 Task: Convert an audio file to an OGG file for use in a video game project.
Action: Mouse moved to (80, 4)
Screenshot: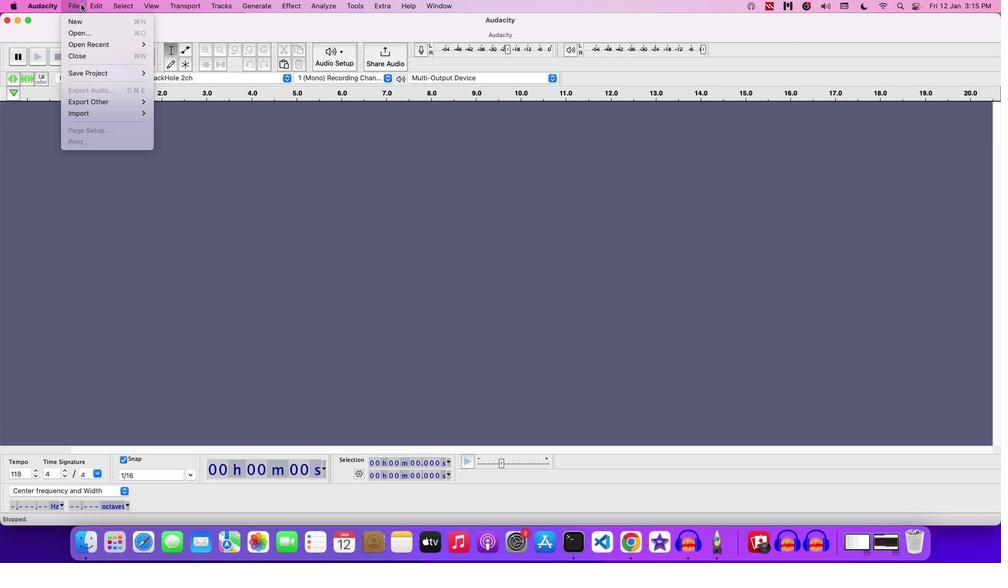 
Action: Mouse pressed left at (80, 4)
Screenshot: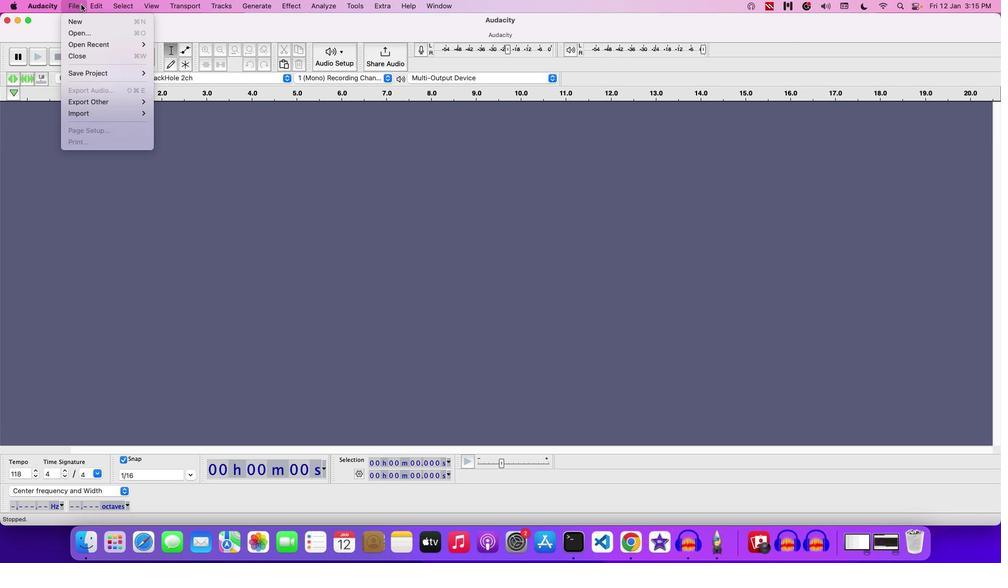
Action: Mouse moved to (85, 32)
Screenshot: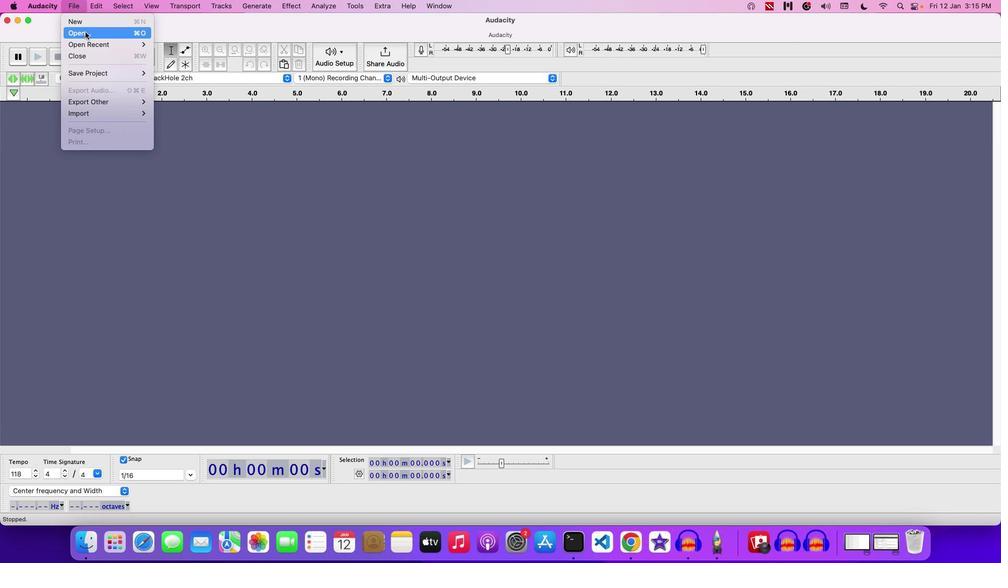 
Action: Mouse pressed left at (85, 32)
Screenshot: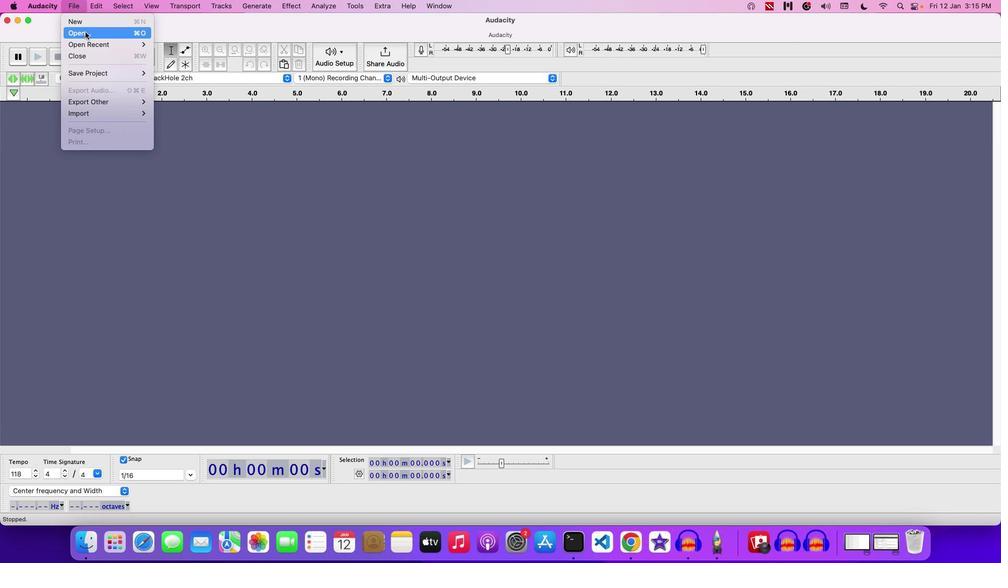 
Action: Mouse moved to (510, 113)
Screenshot: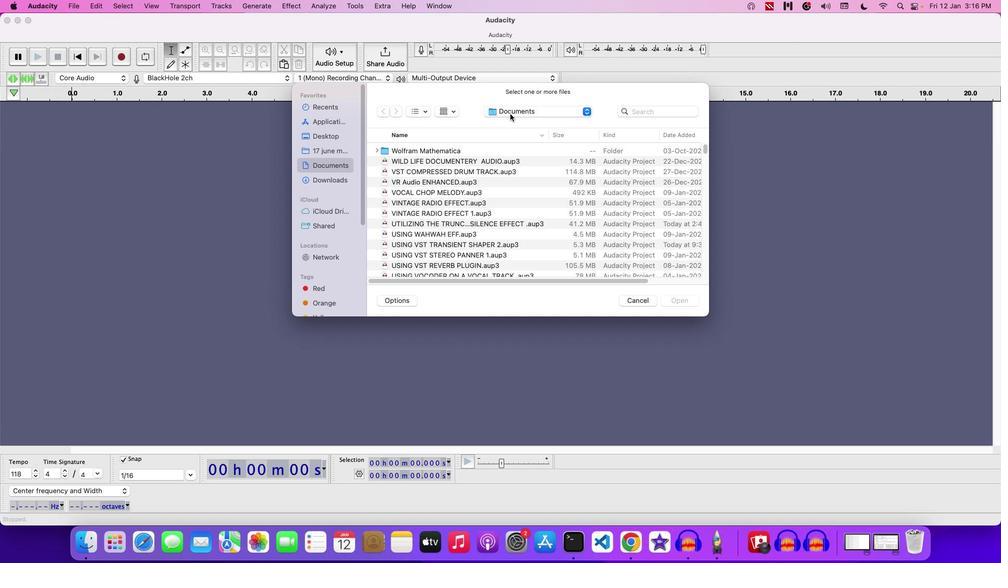 
Action: Mouse pressed left at (510, 113)
Screenshot: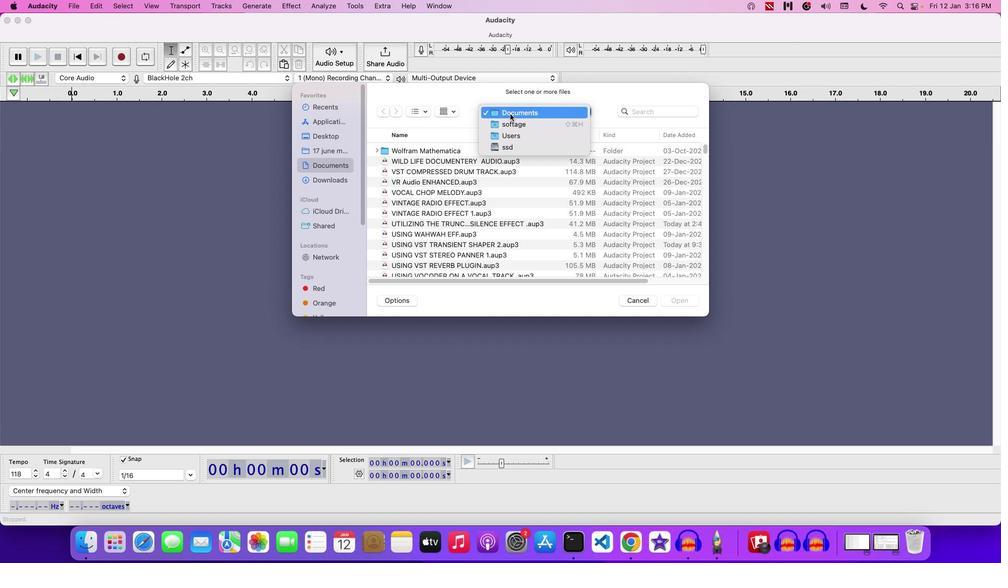
Action: Mouse moved to (516, 185)
Screenshot: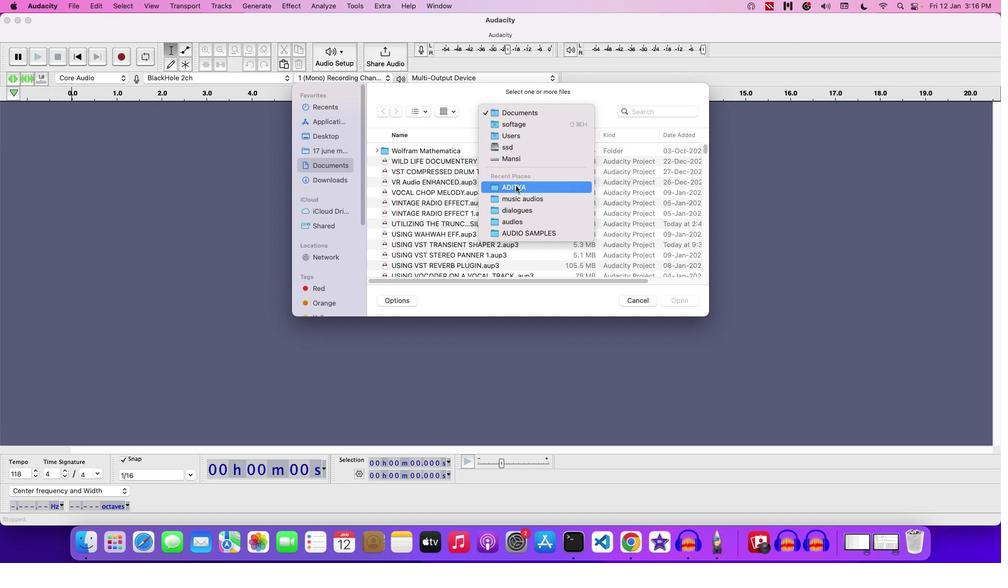 
Action: Mouse pressed left at (516, 185)
Screenshot: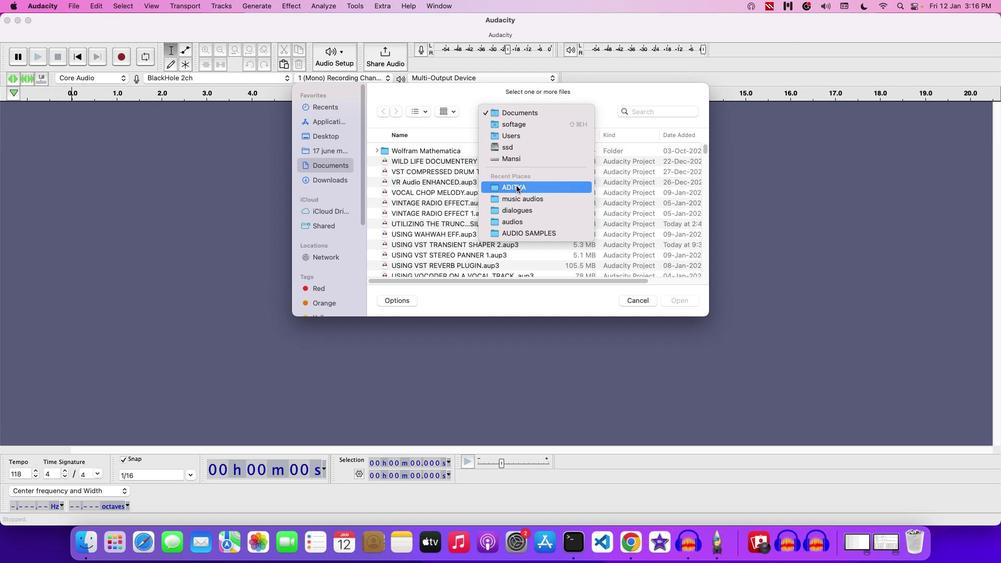 
Action: Mouse moved to (437, 247)
Screenshot: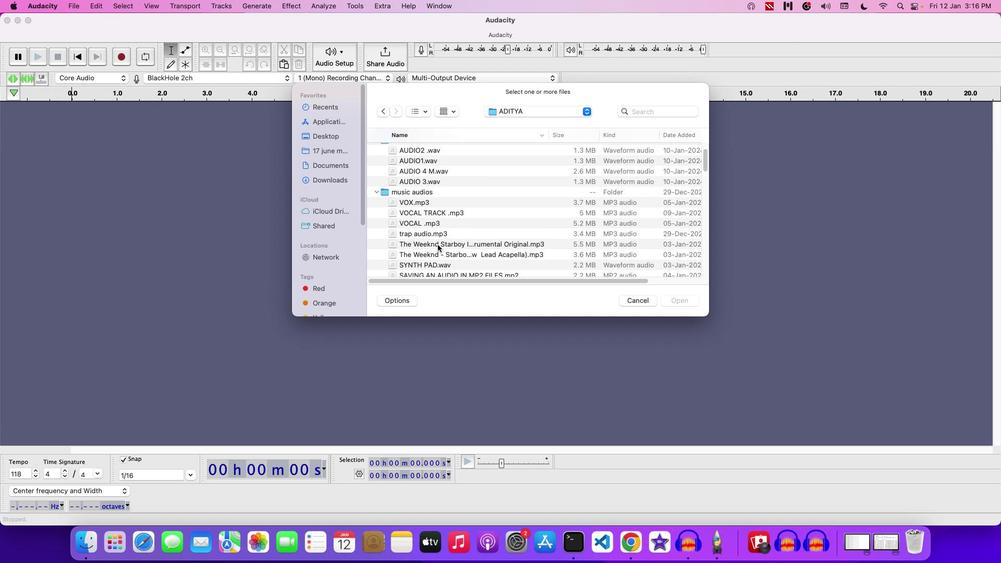 
Action: Mouse scrolled (437, 247) with delta (0, 0)
Screenshot: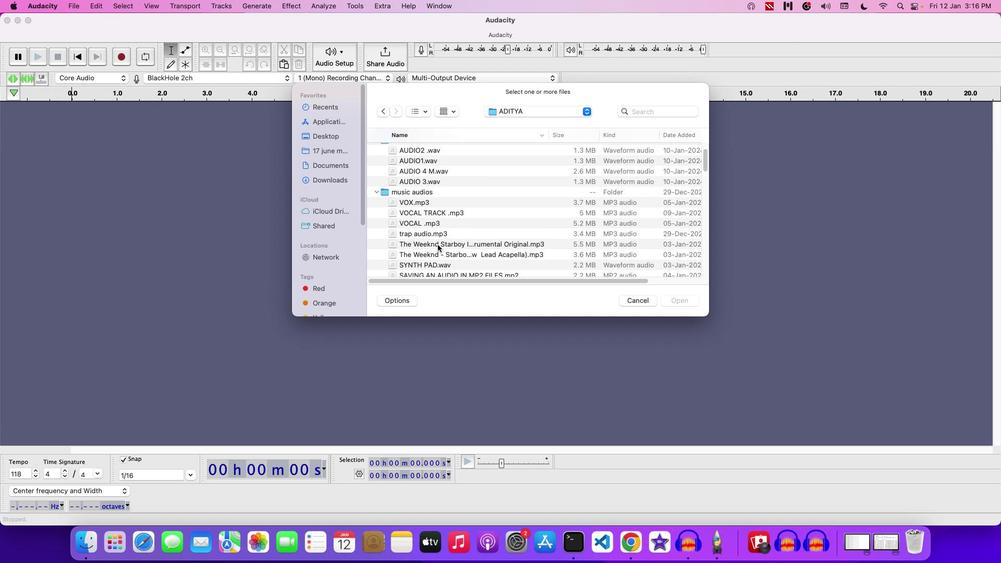 
Action: Mouse moved to (437, 247)
Screenshot: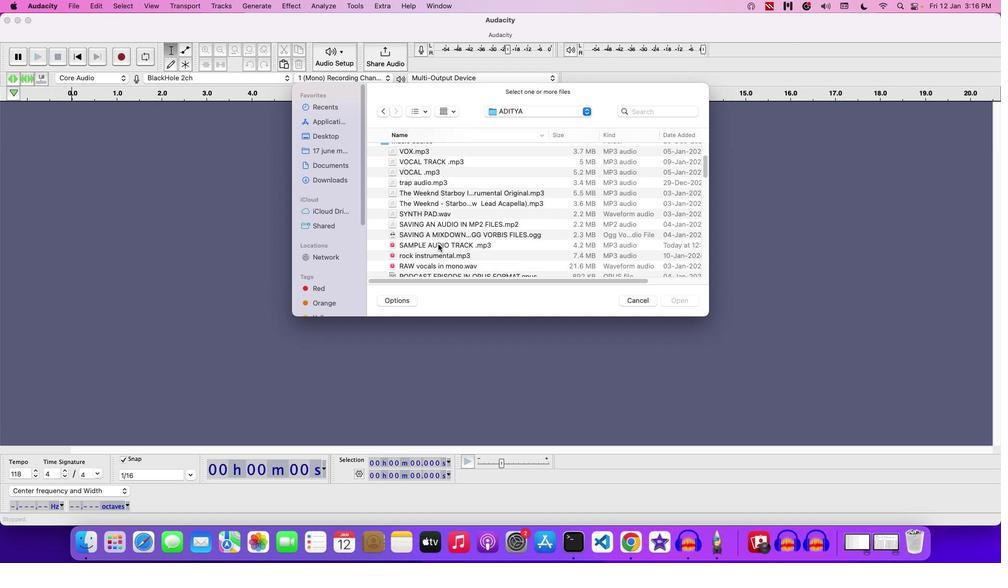 
Action: Mouse scrolled (437, 247) with delta (0, 0)
Screenshot: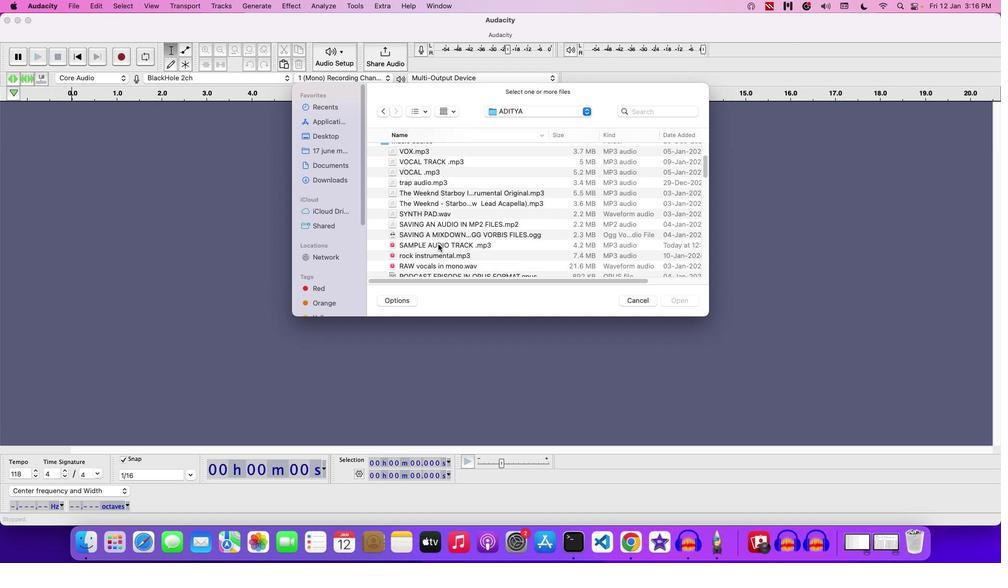 
Action: Mouse moved to (437, 246)
Screenshot: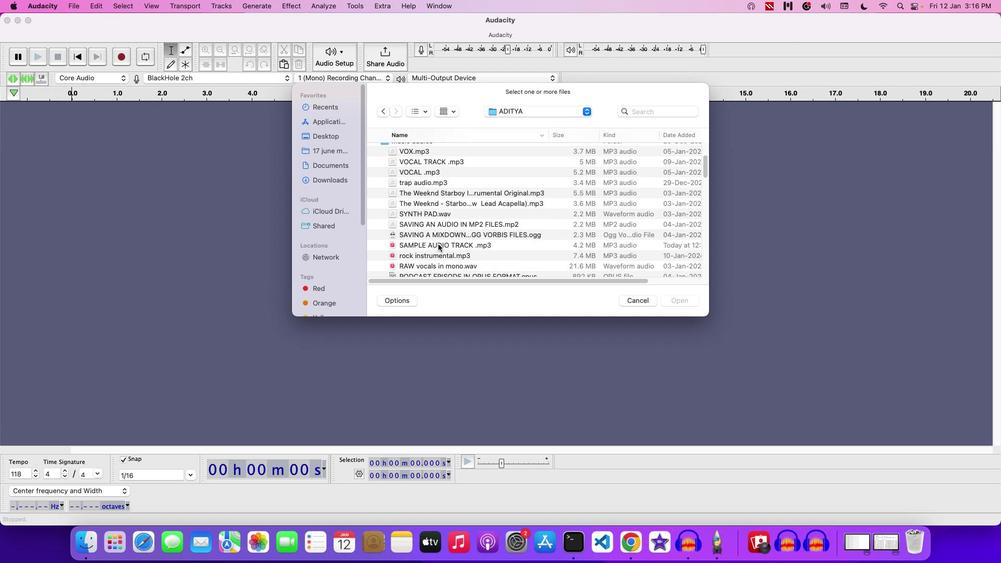 
Action: Mouse scrolled (437, 246) with delta (0, -1)
Screenshot: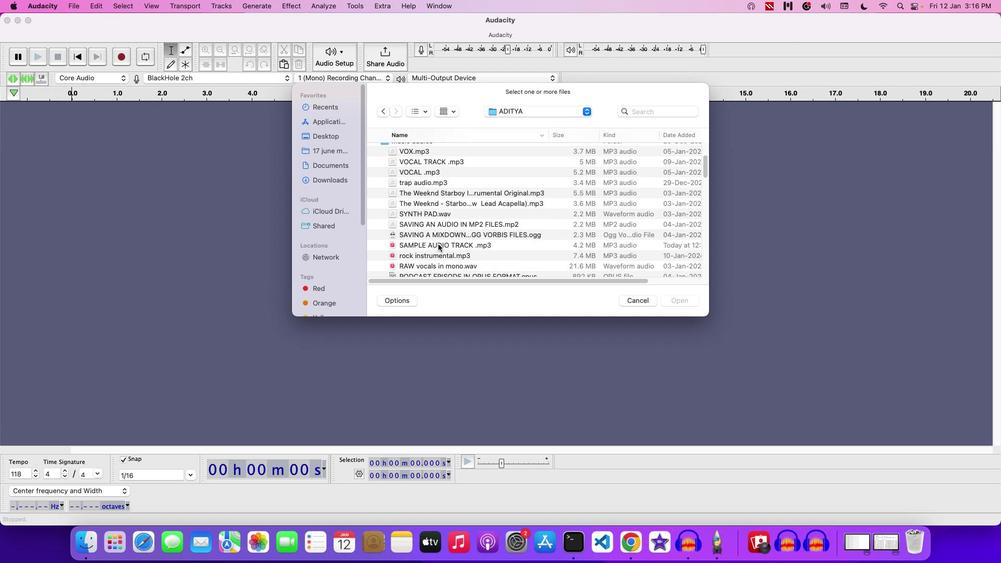 
Action: Mouse moved to (437, 245)
Screenshot: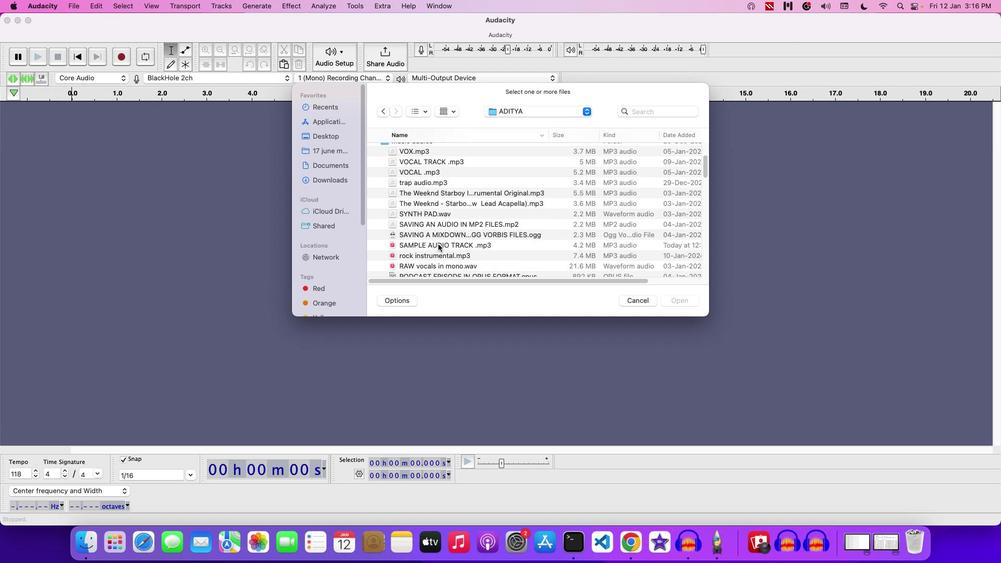 
Action: Mouse scrolled (437, 245) with delta (0, -2)
Screenshot: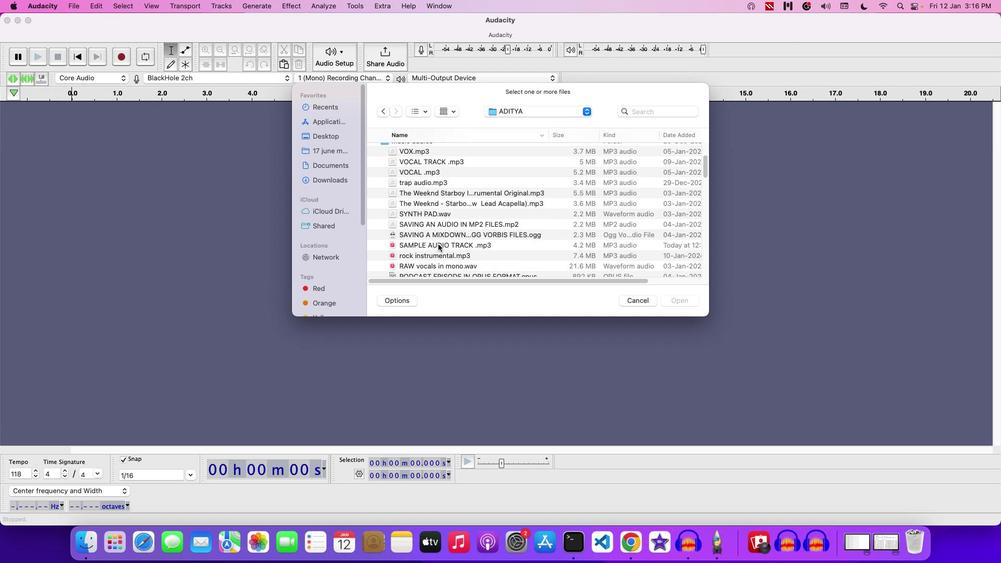 
Action: Mouse moved to (438, 245)
Screenshot: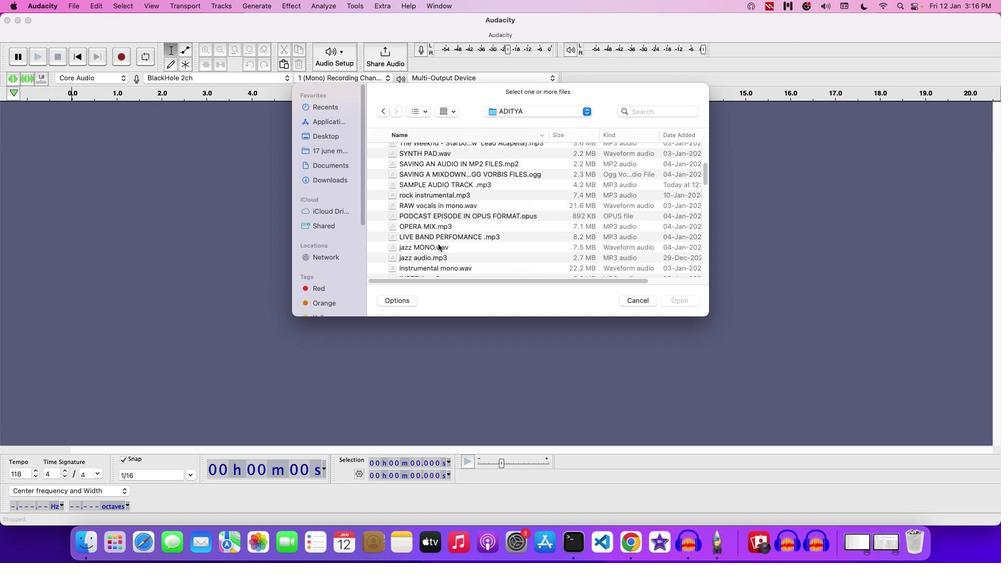 
Action: Mouse scrolled (438, 245) with delta (0, -2)
Screenshot: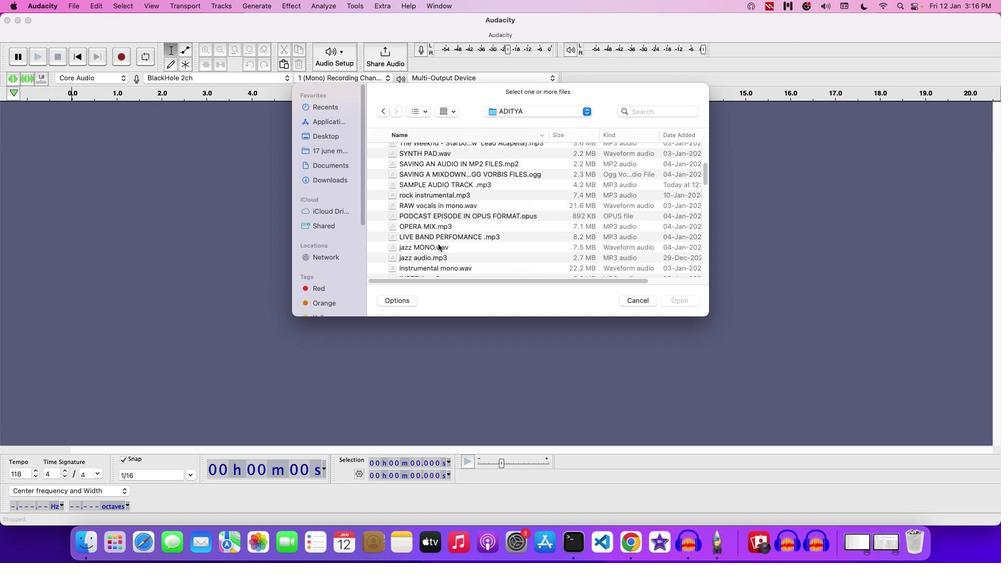 
Action: Mouse moved to (438, 244)
Screenshot: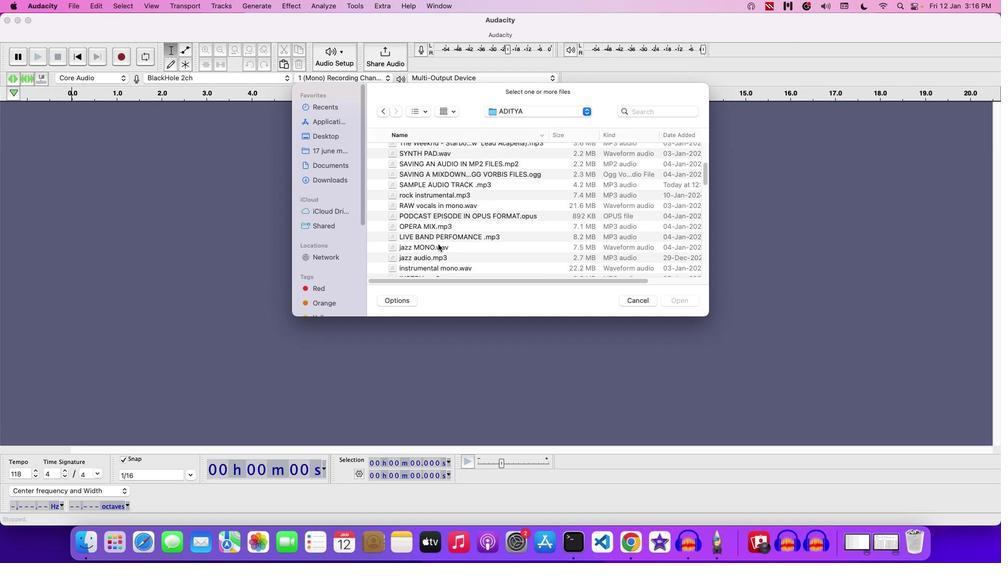 
Action: Mouse scrolled (438, 244) with delta (0, 0)
Screenshot: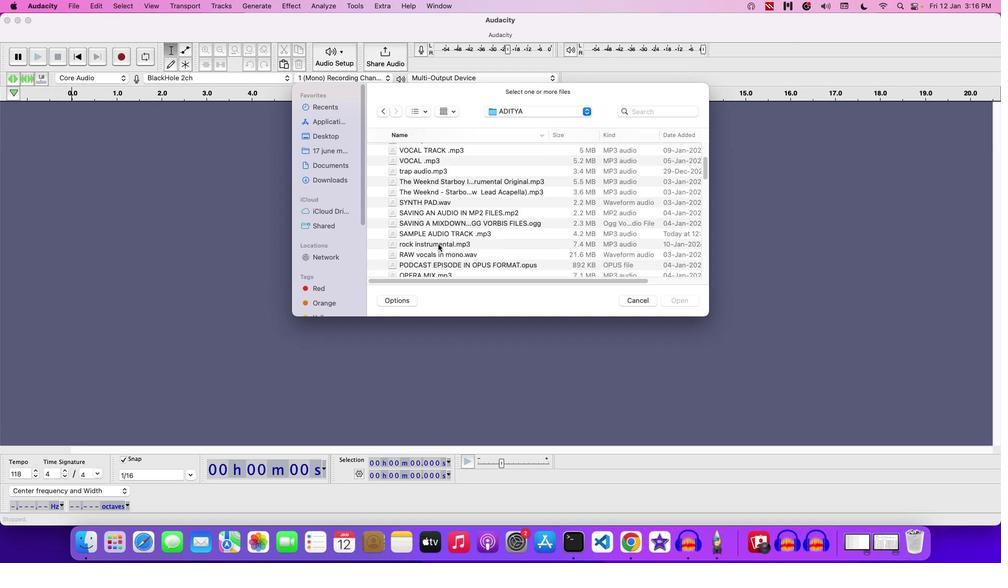 
Action: Mouse scrolled (438, 244) with delta (0, 0)
Screenshot: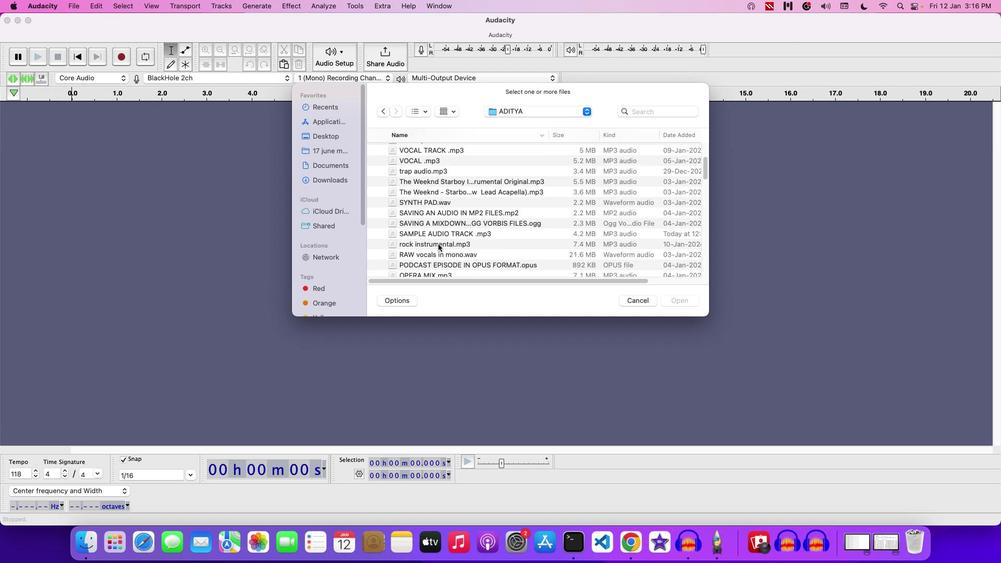 
Action: Mouse scrolled (438, 244) with delta (0, 1)
Screenshot: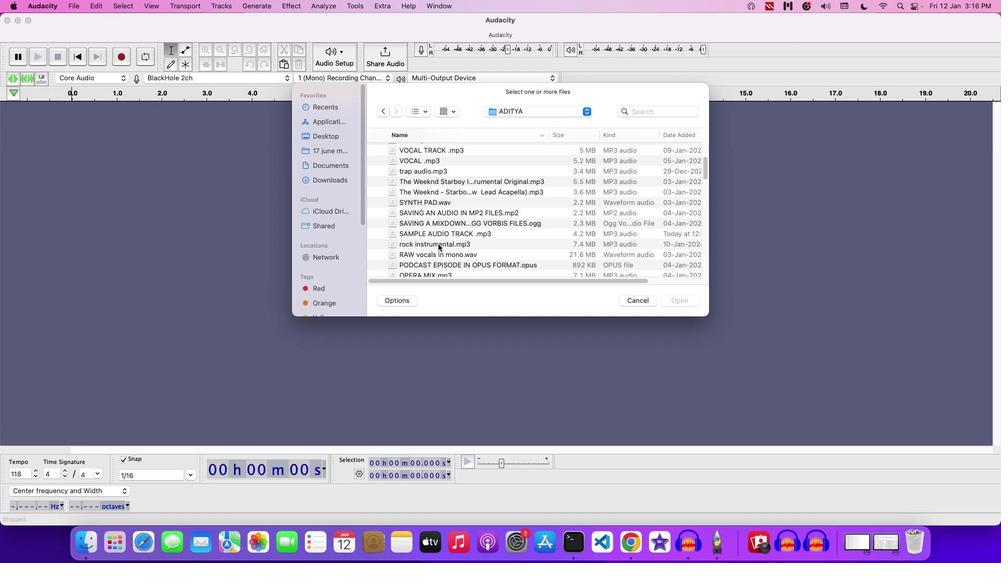 
Action: Mouse moved to (441, 241)
Screenshot: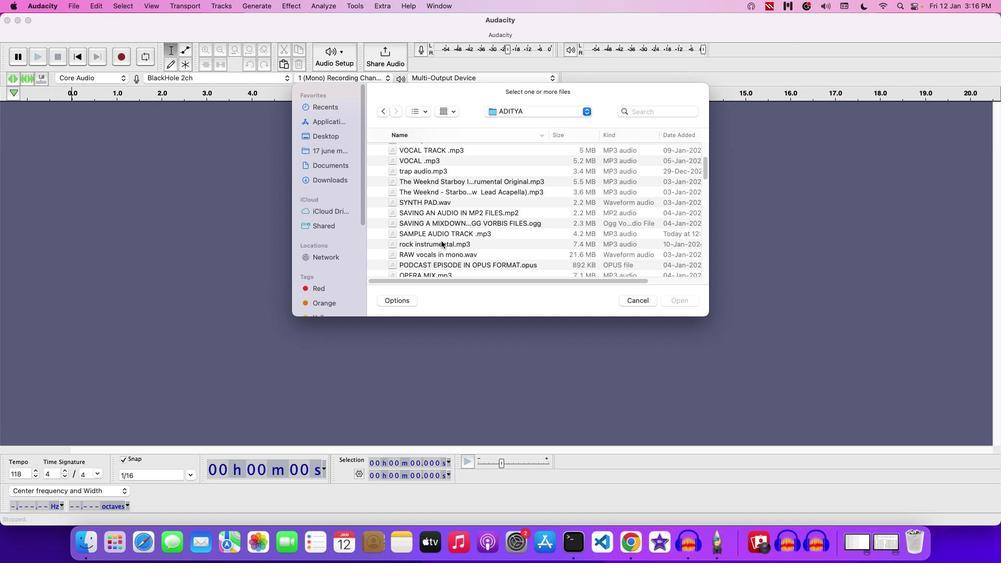 
Action: Mouse scrolled (441, 241) with delta (0, 0)
Screenshot: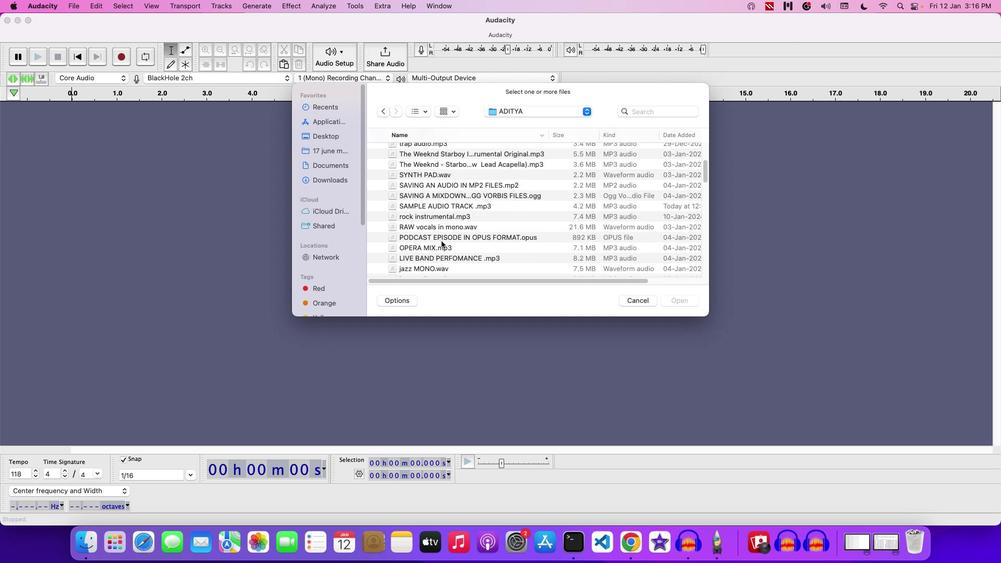 
Action: Mouse scrolled (441, 241) with delta (0, -1)
Screenshot: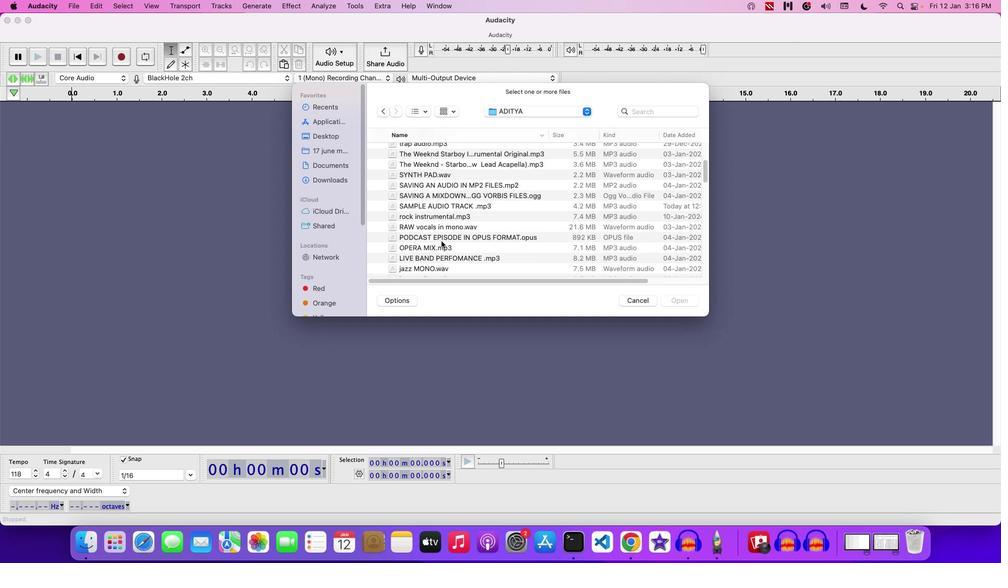 
Action: Mouse moved to (423, 199)
Screenshot: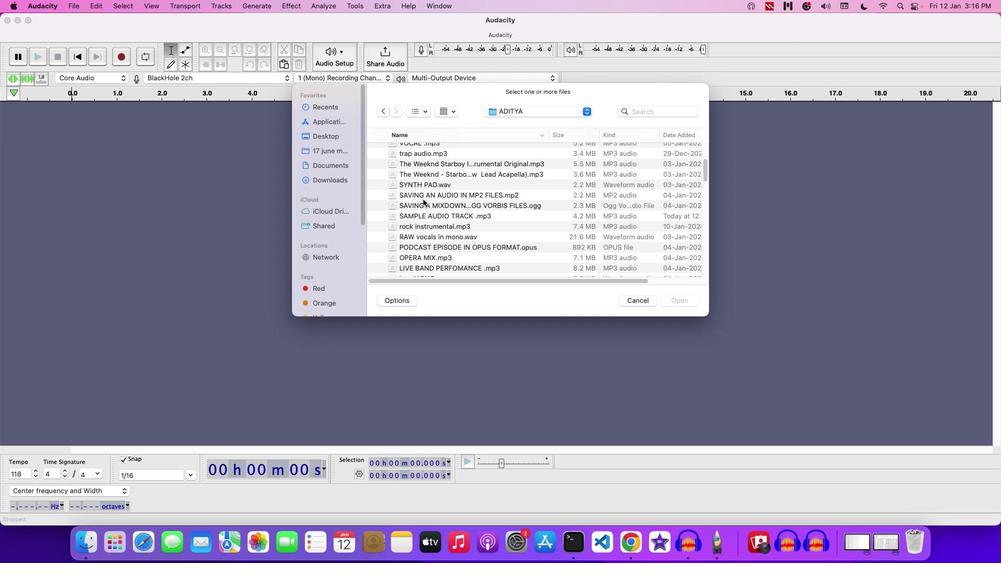 
Action: Mouse scrolled (423, 199) with delta (0, 0)
Screenshot: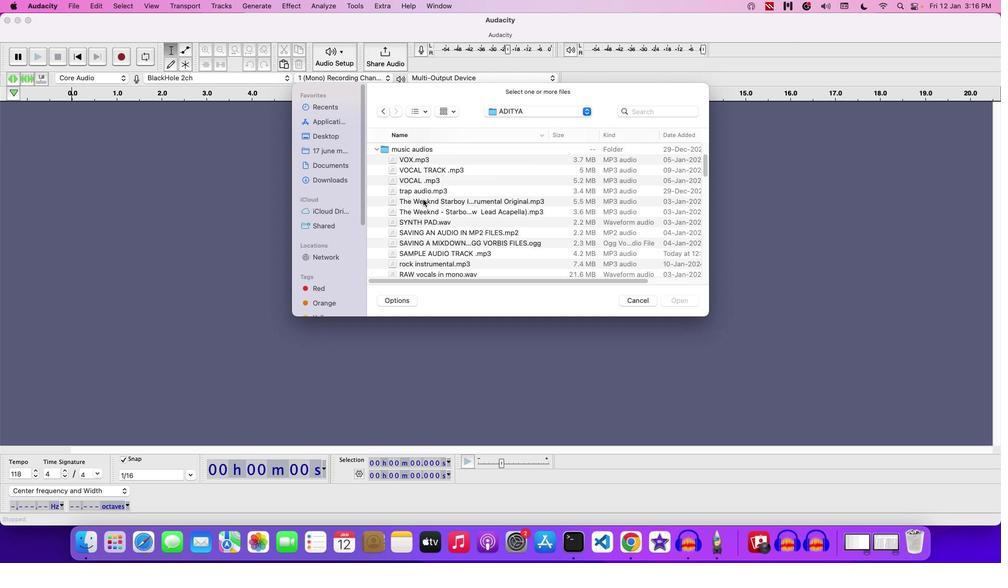 
Action: Mouse scrolled (423, 199) with delta (0, 0)
Screenshot: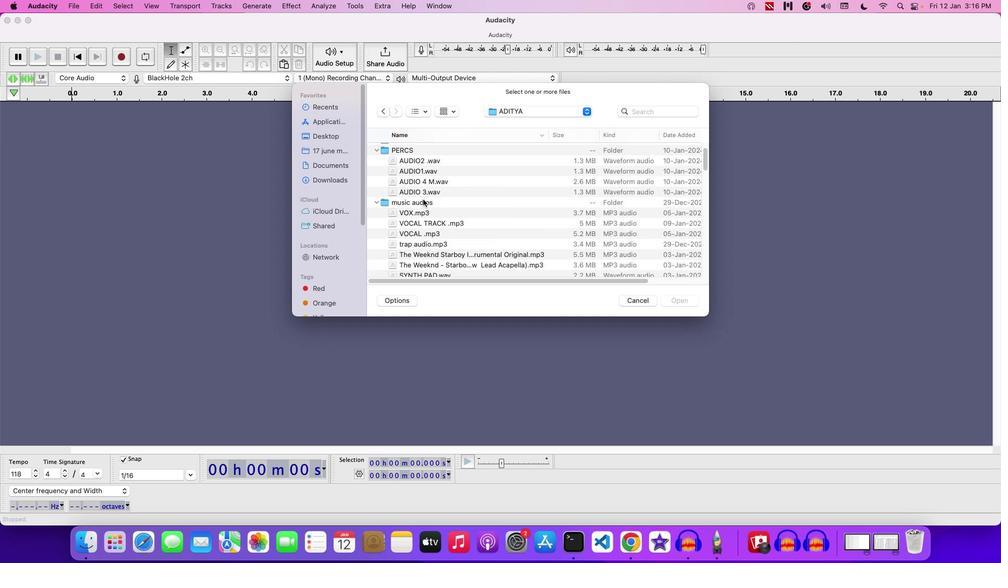 
Action: Mouse scrolled (423, 199) with delta (0, 1)
Screenshot: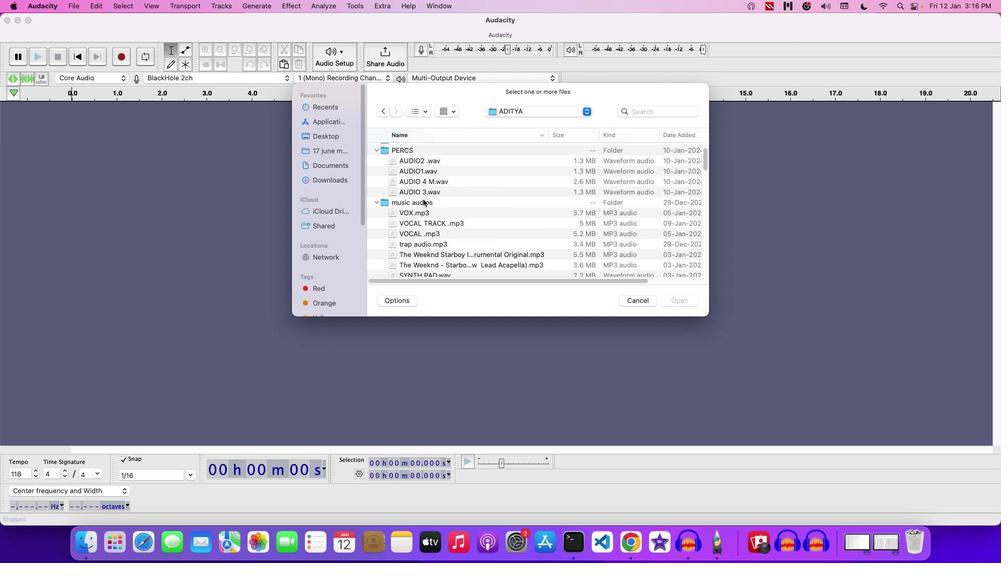
Action: Mouse scrolled (423, 199) with delta (0, 2)
Screenshot: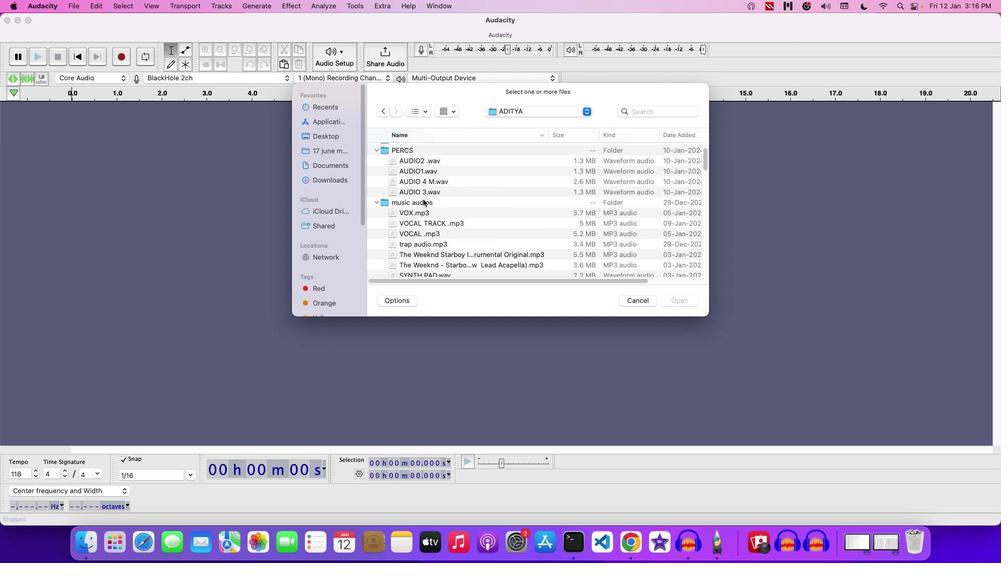 
Action: Mouse moved to (423, 228)
Screenshot: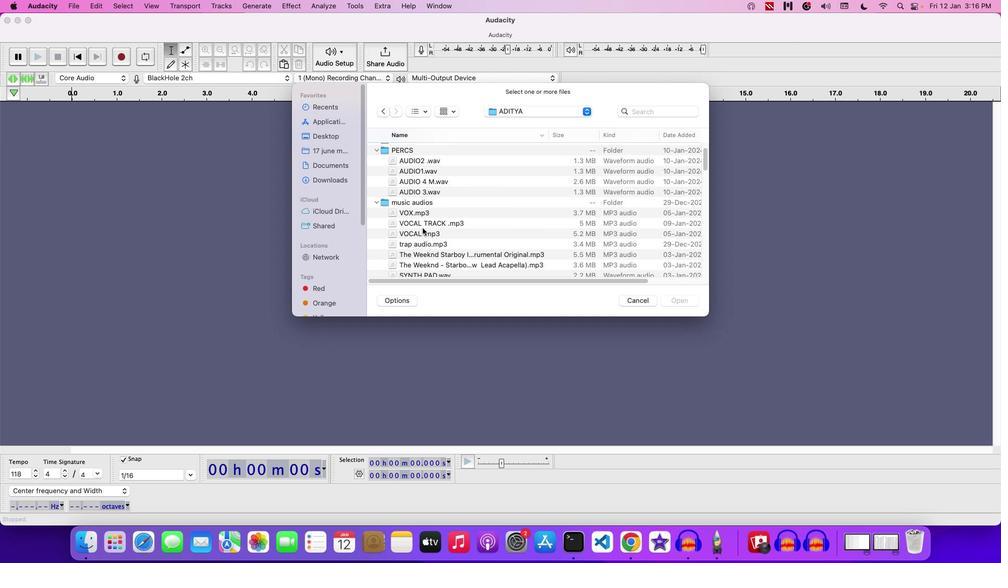 
Action: Mouse pressed left at (423, 228)
Screenshot: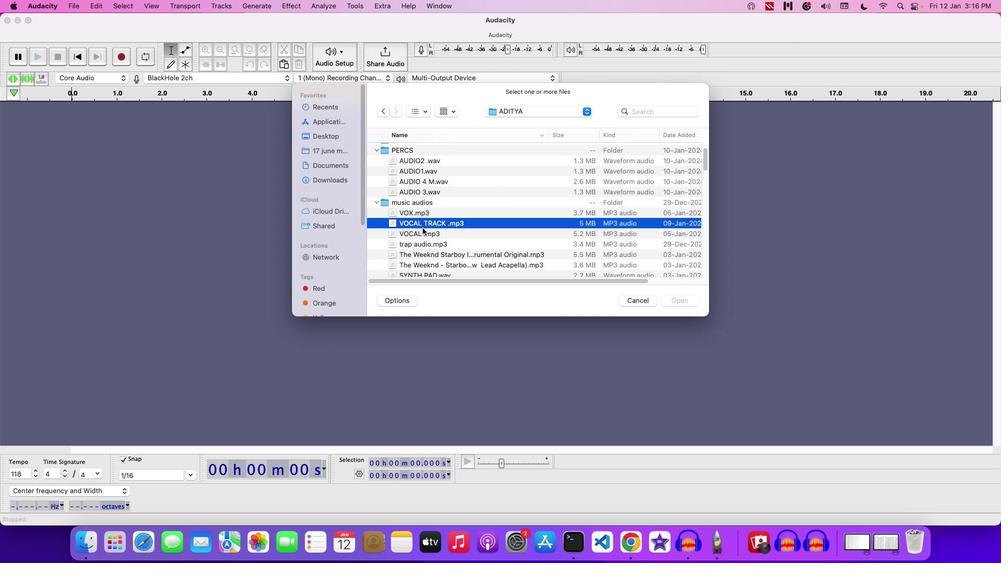 
Action: Mouse moved to (429, 224)
Screenshot: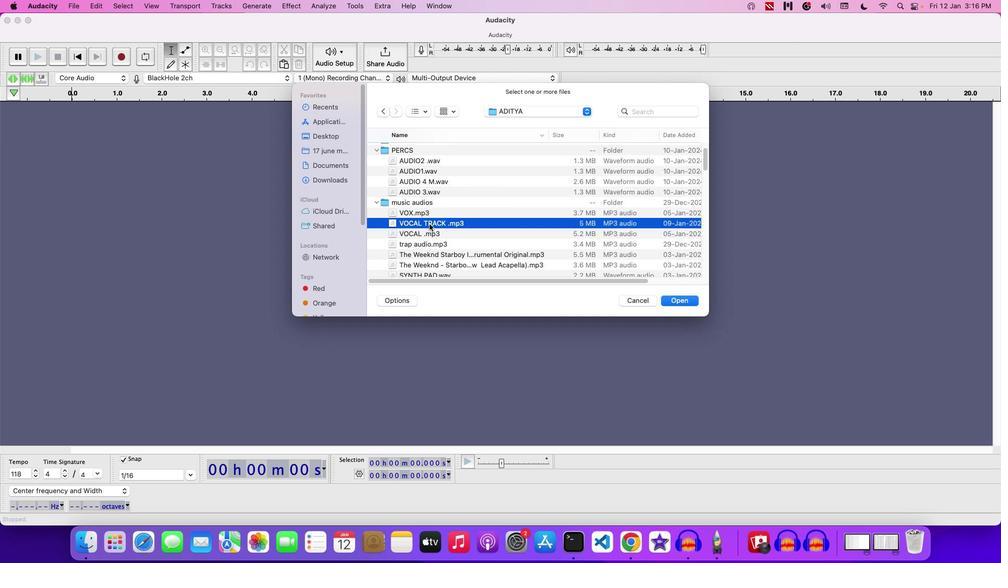 
Action: Mouse pressed left at (429, 224)
Screenshot: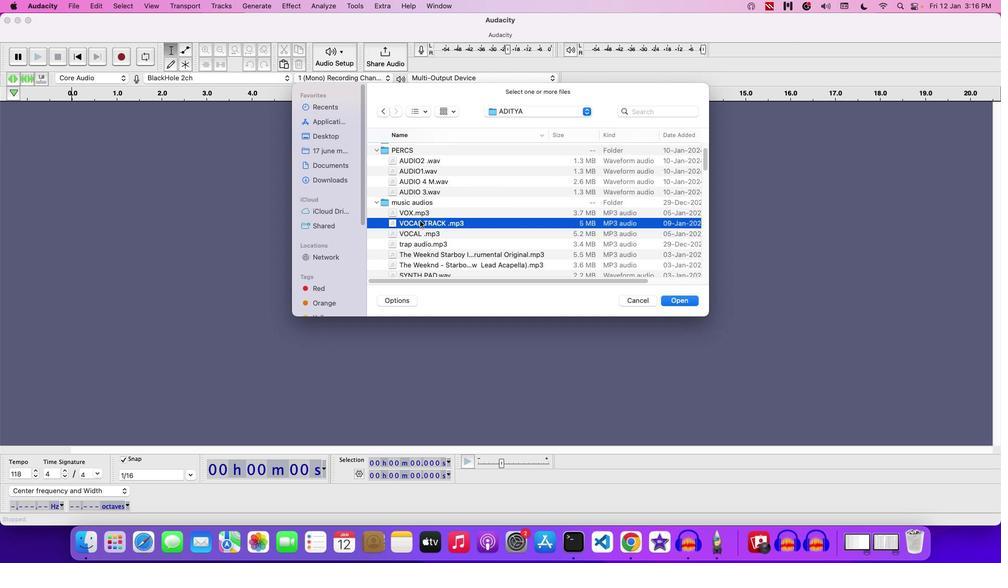 
Action: Mouse moved to (646, 301)
Screenshot: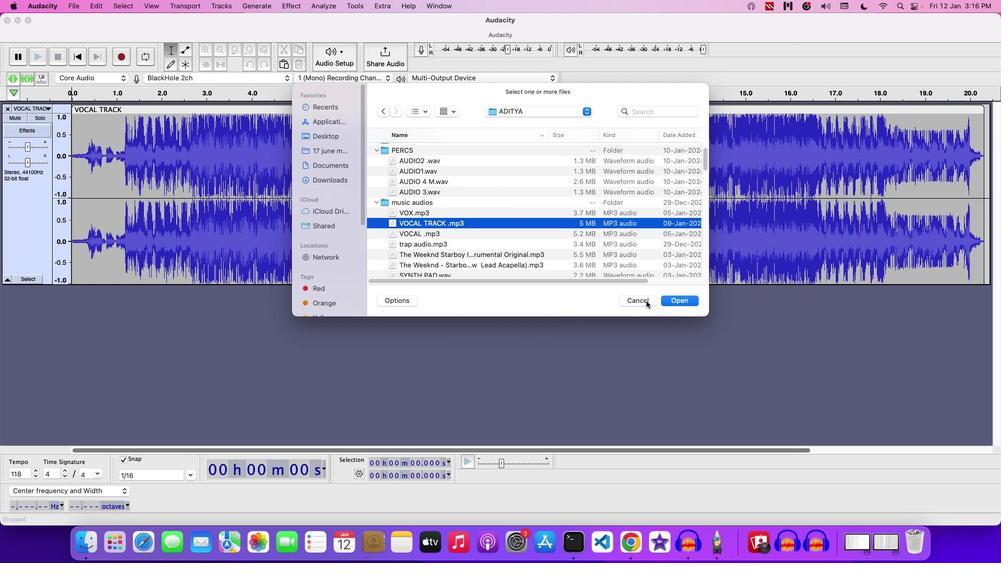 
Action: Mouse pressed left at (646, 301)
Screenshot: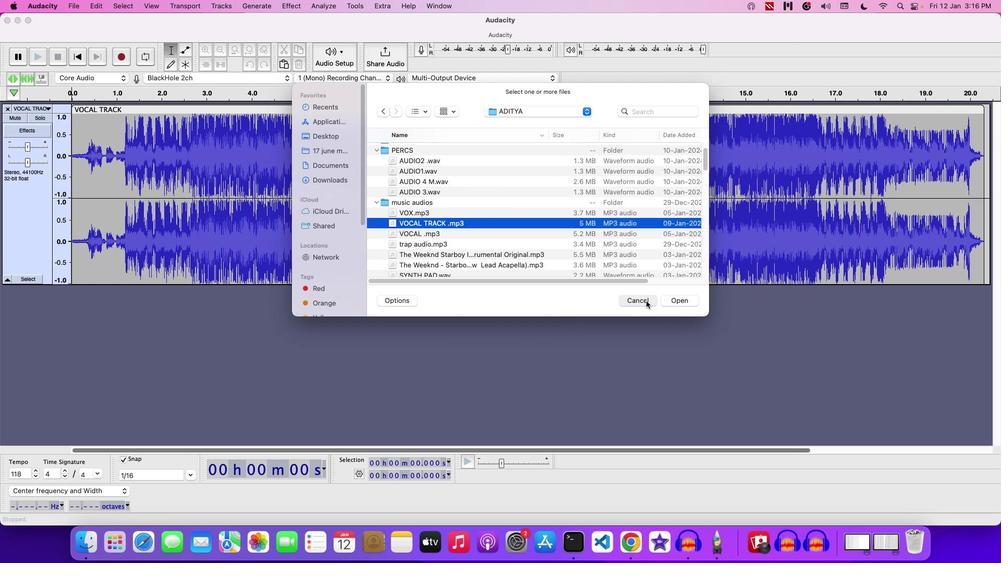 
Action: Mouse moved to (72, 112)
Screenshot: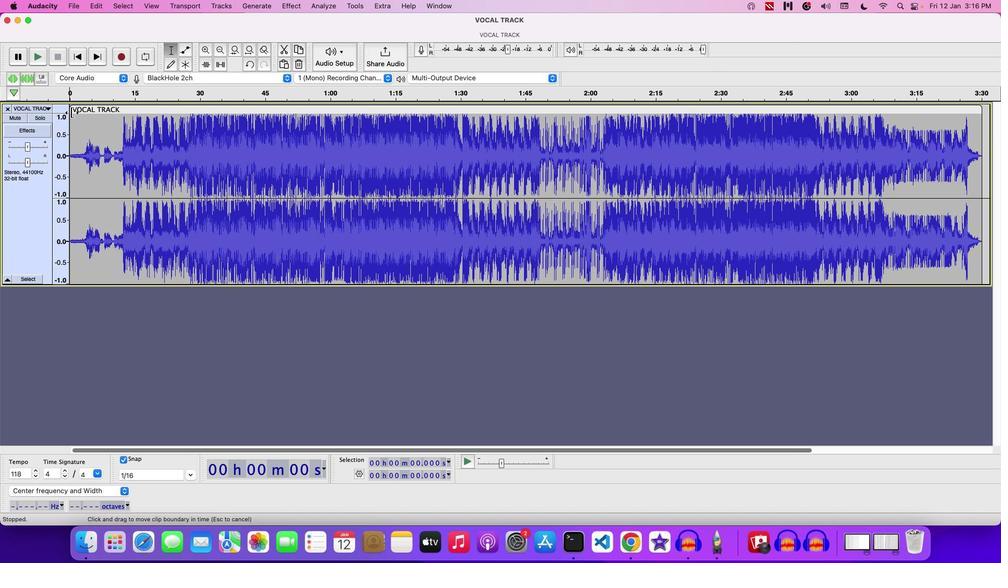 
Action: Mouse pressed left at (72, 112)
Screenshot: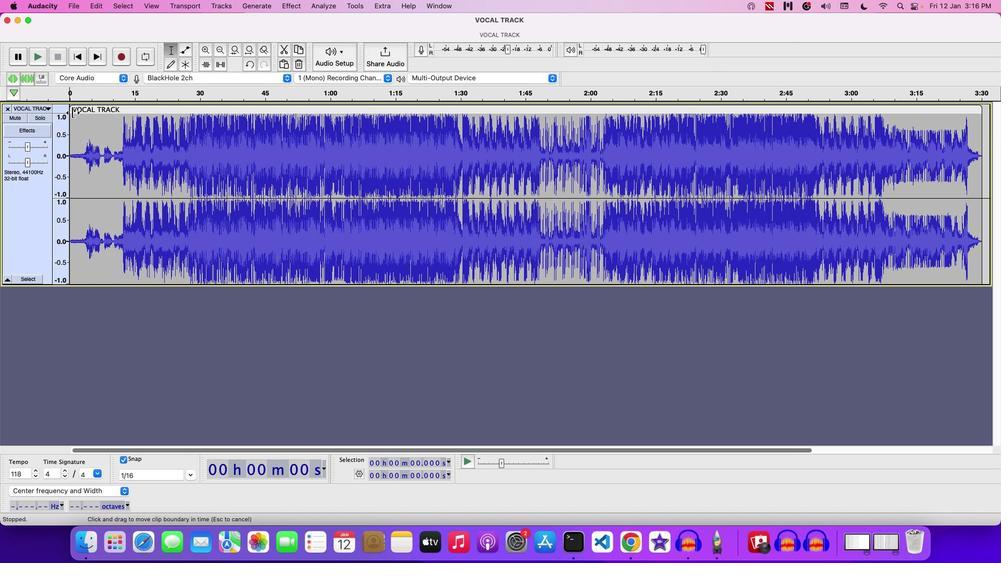 
Action: Mouse moved to (141, 113)
Screenshot: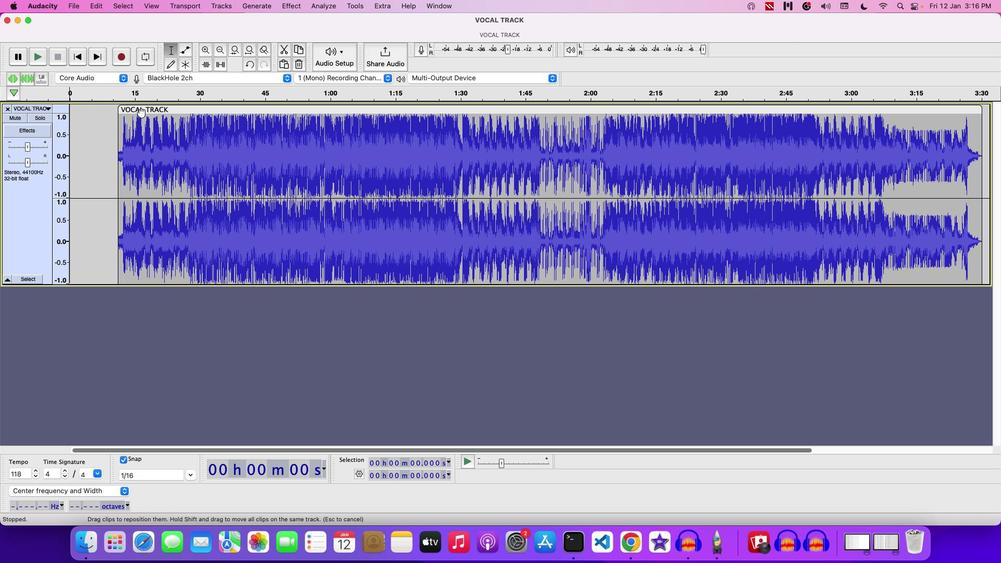 
Action: Mouse pressed left at (141, 113)
Screenshot: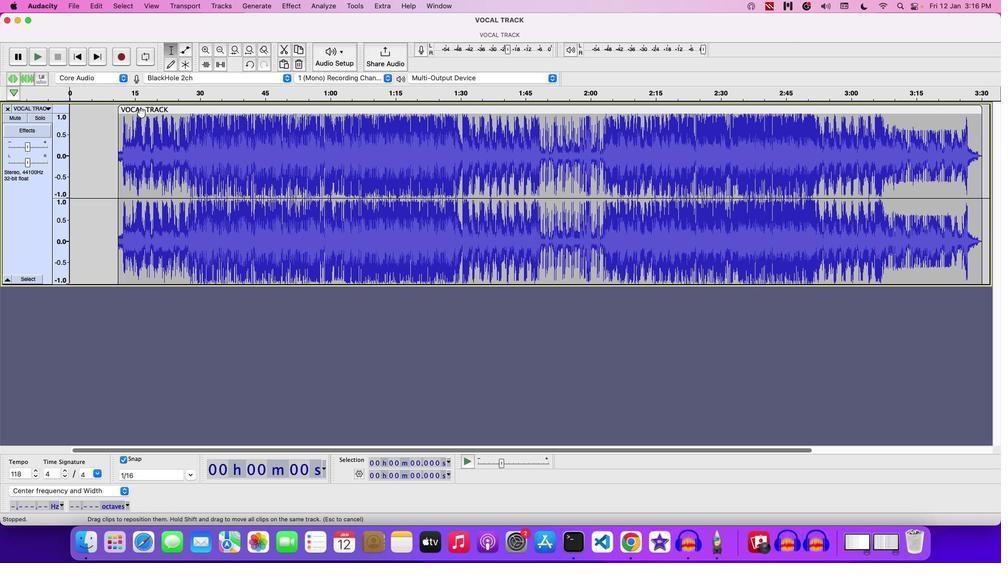 
Action: Mouse moved to (92, 108)
Screenshot: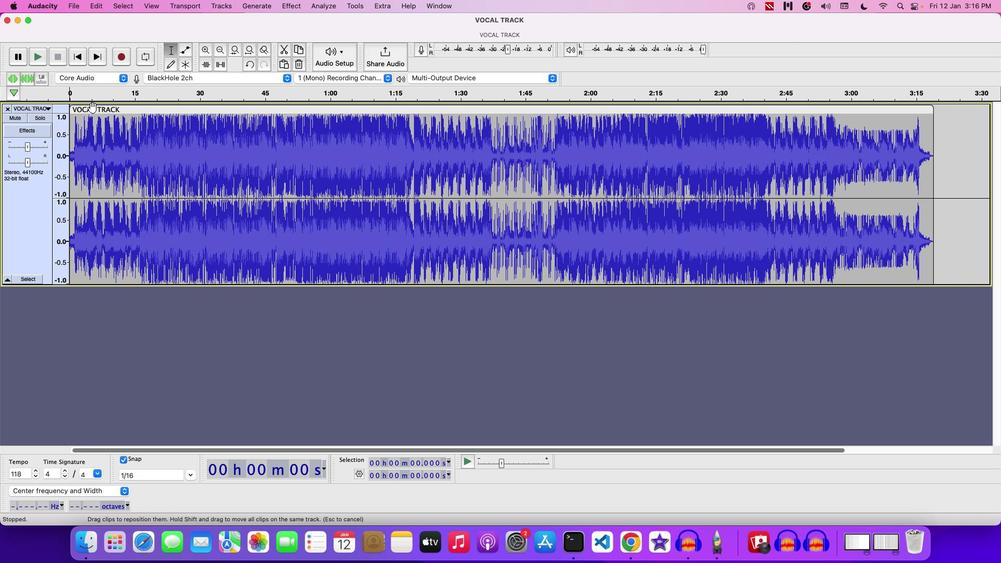 
Action: Key pressed Key.space
Screenshot: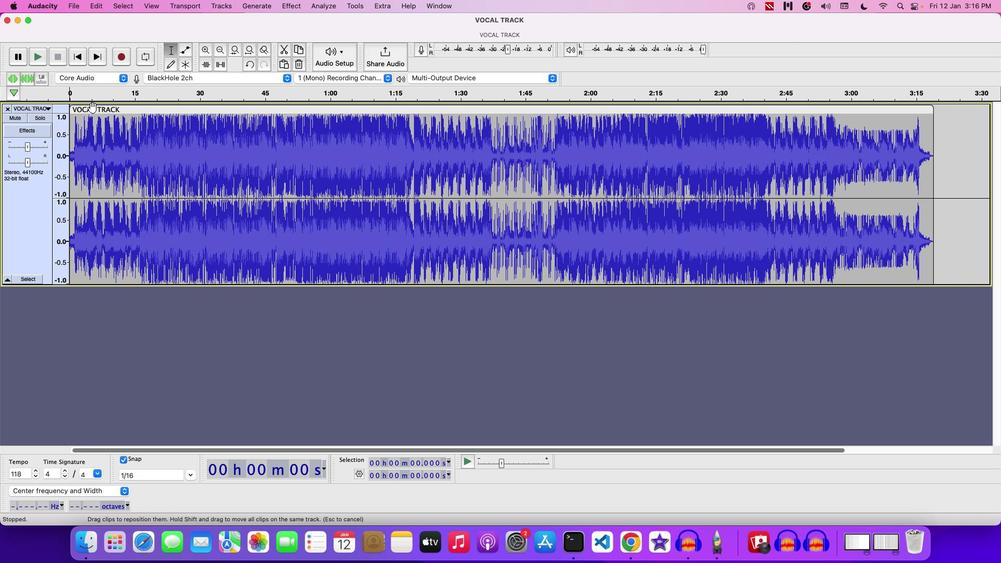 
Action: Mouse moved to (692, 161)
Screenshot: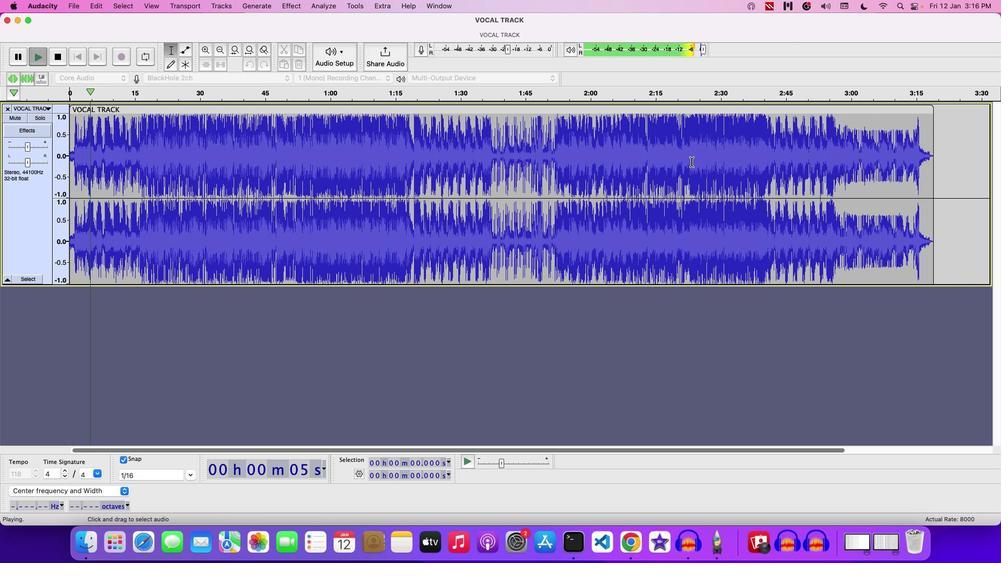
Action: Mouse pressed left at (692, 161)
Screenshot: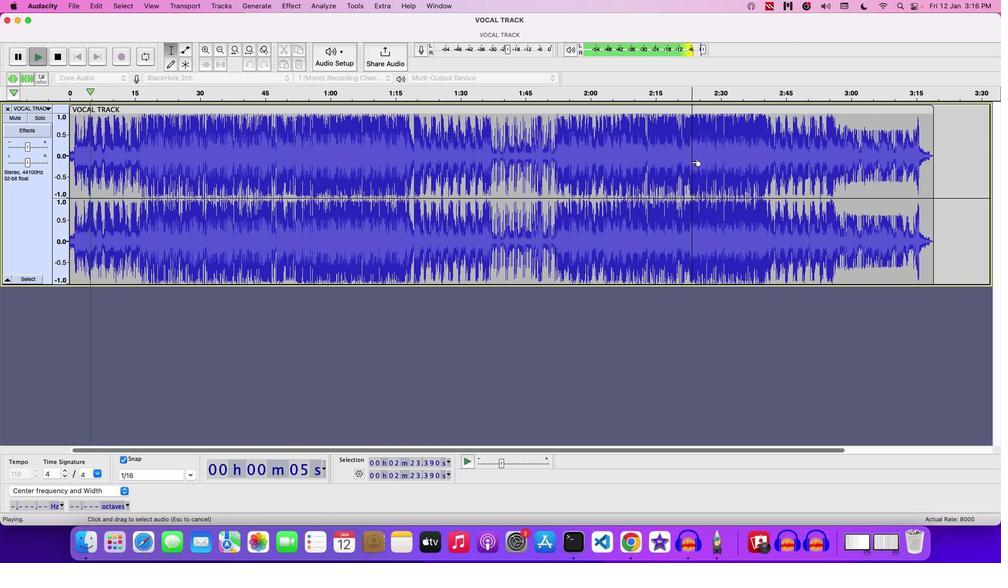 
Action: Mouse pressed left at (692, 161)
Screenshot: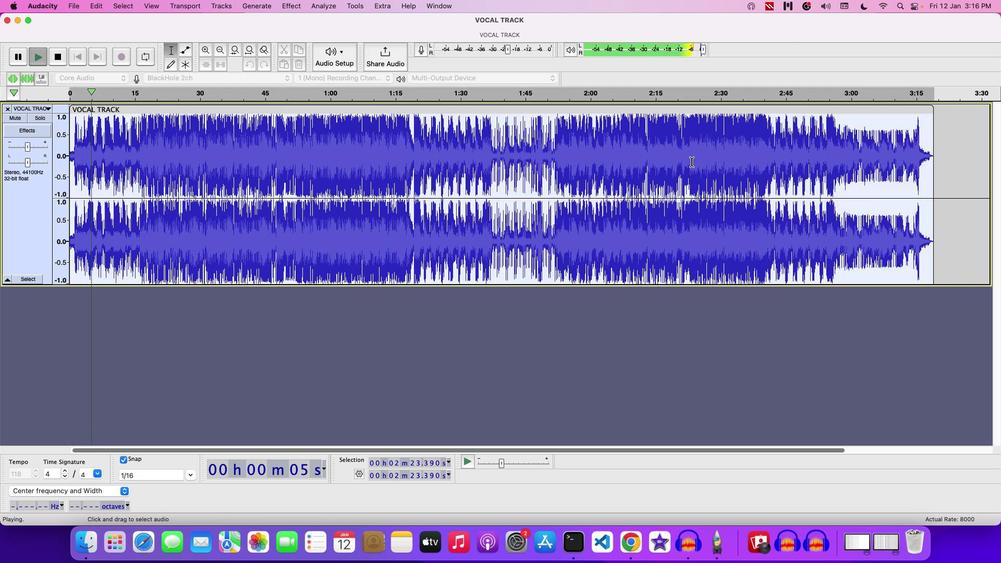 
Action: Mouse moved to (792, 145)
Screenshot: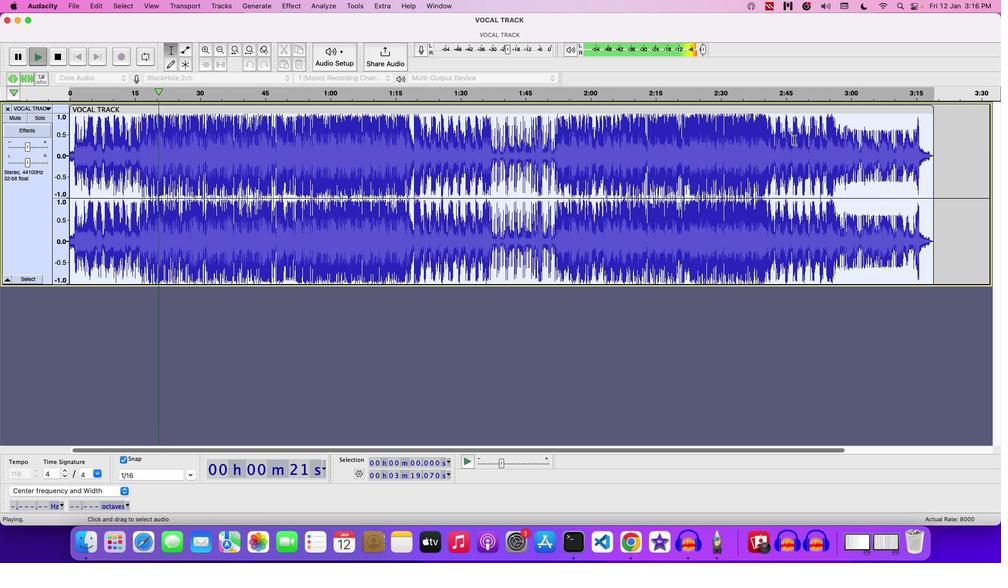 
Action: Key pressed Key.space
Screenshot: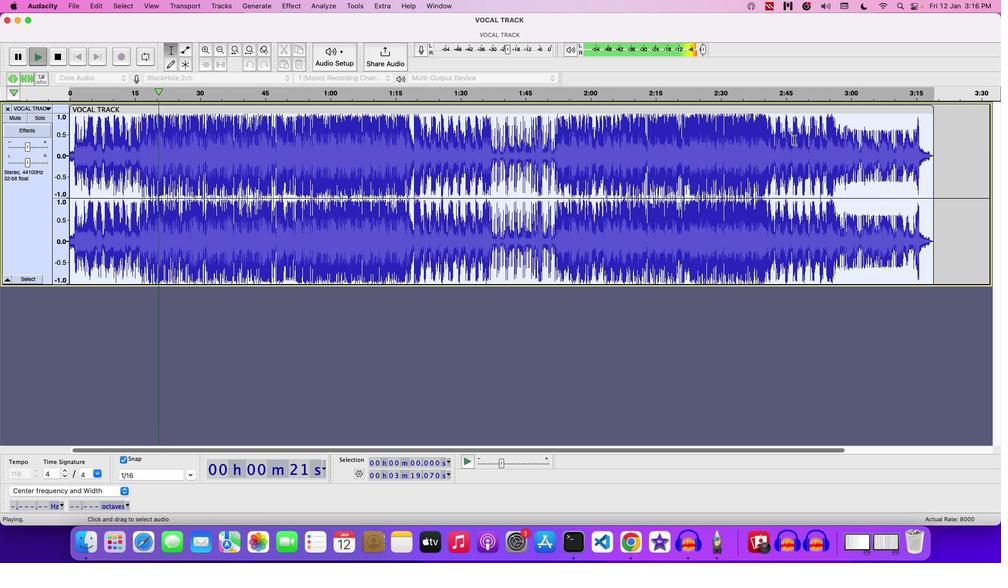 
Action: Mouse moved to (931, 111)
Screenshot: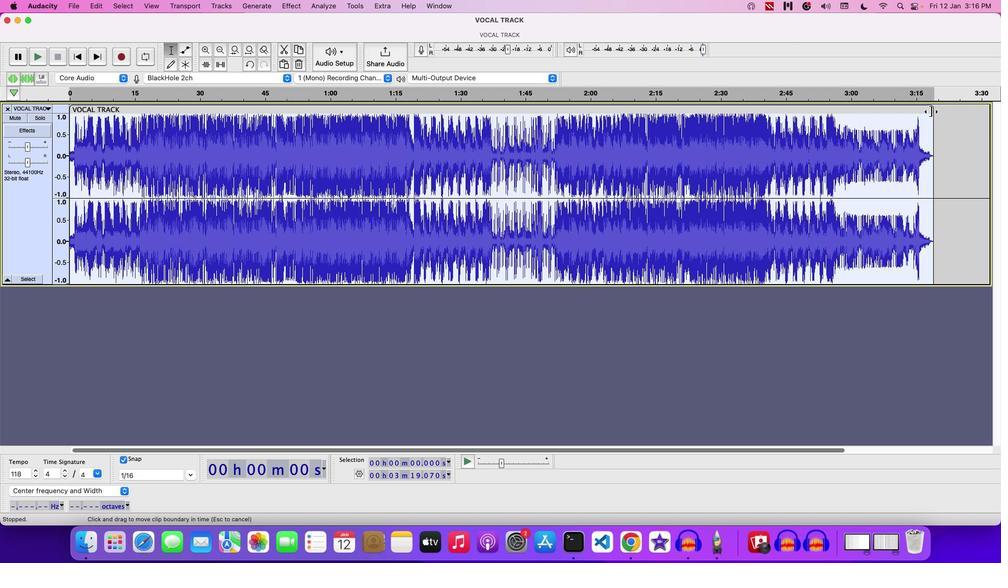 
Action: Mouse pressed left at (931, 111)
Screenshot: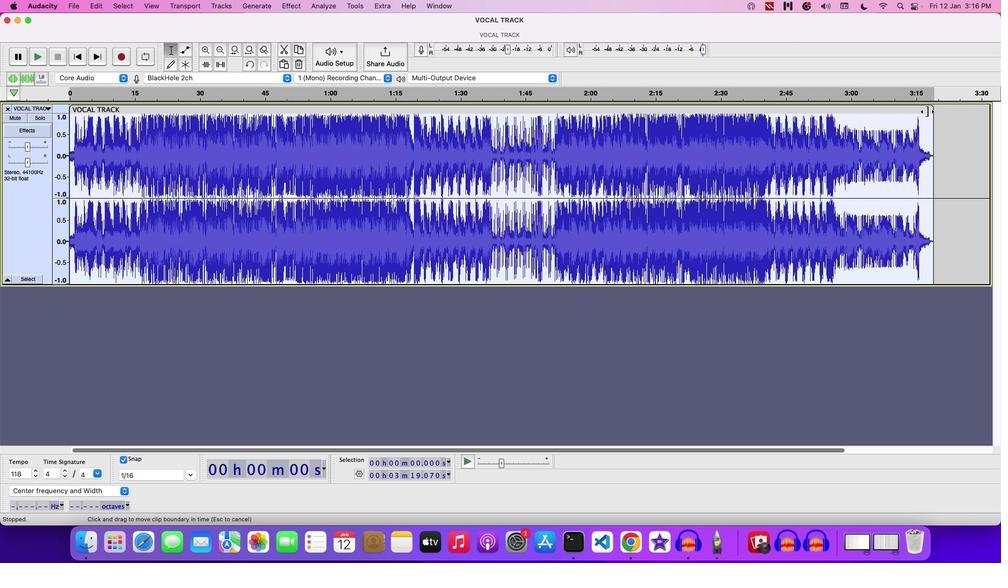 
Action: Mouse moved to (73, 1)
Screenshot: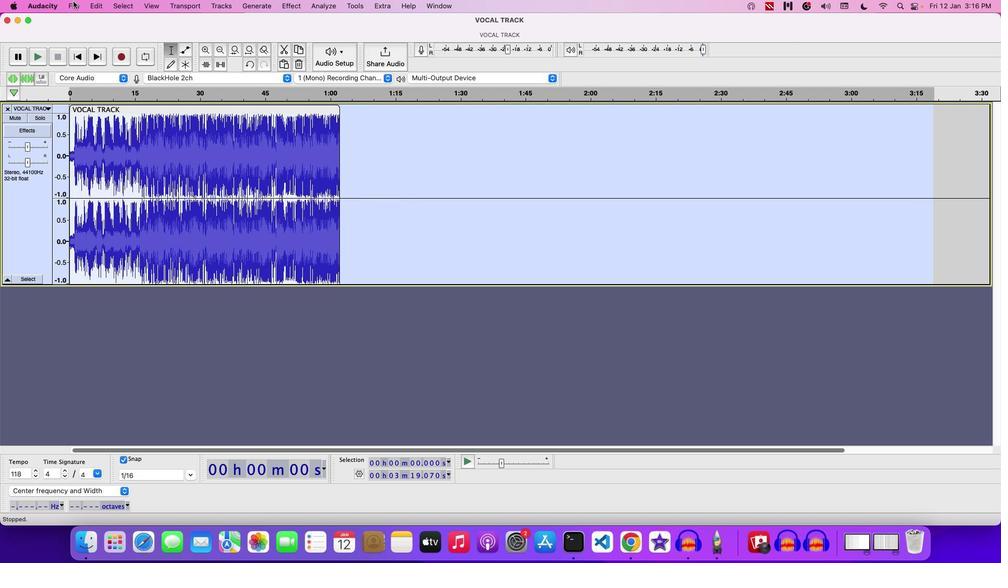 
Action: Mouse pressed left at (73, 1)
Screenshot: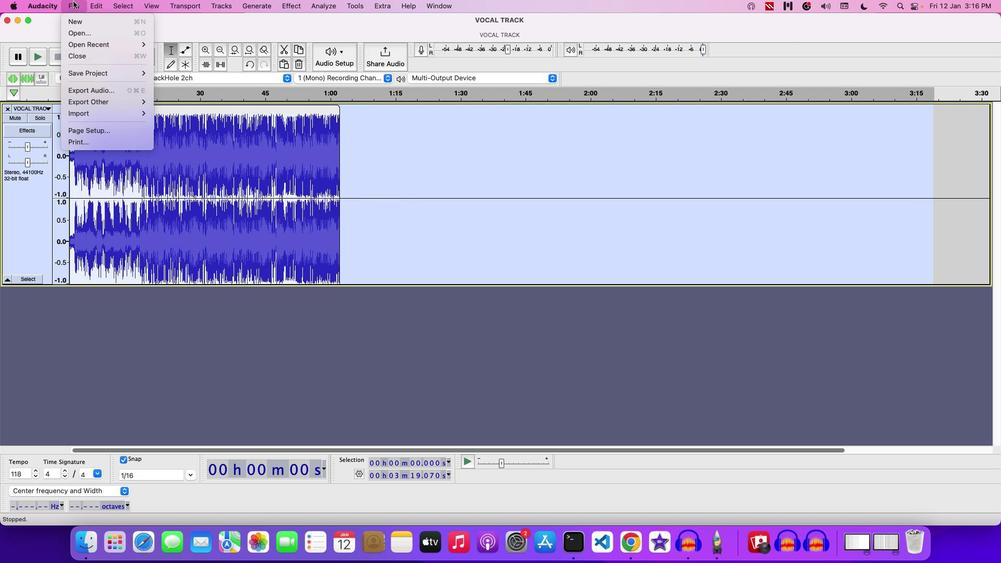 
Action: Mouse moved to (98, 90)
Screenshot: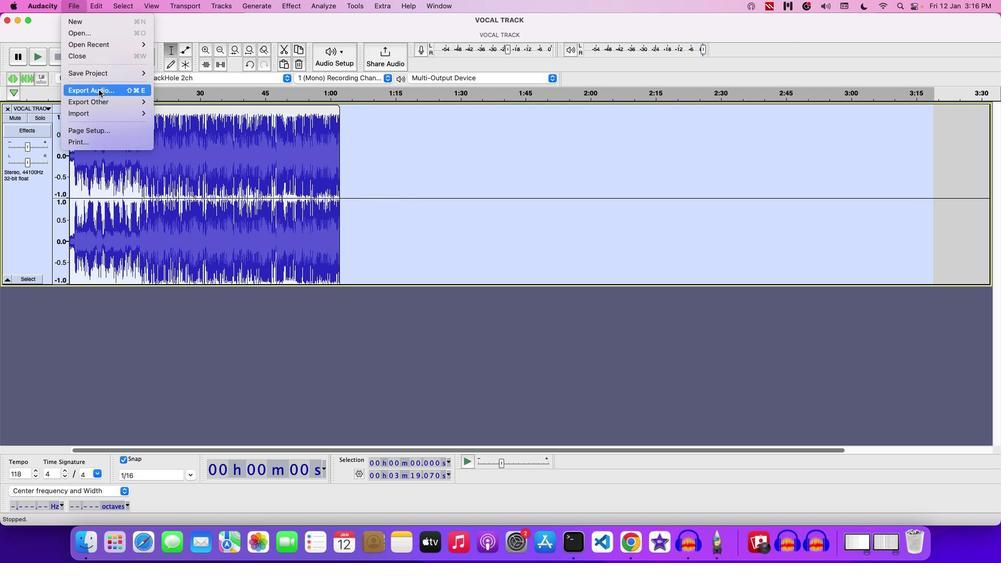 
Action: Mouse pressed left at (98, 90)
Screenshot: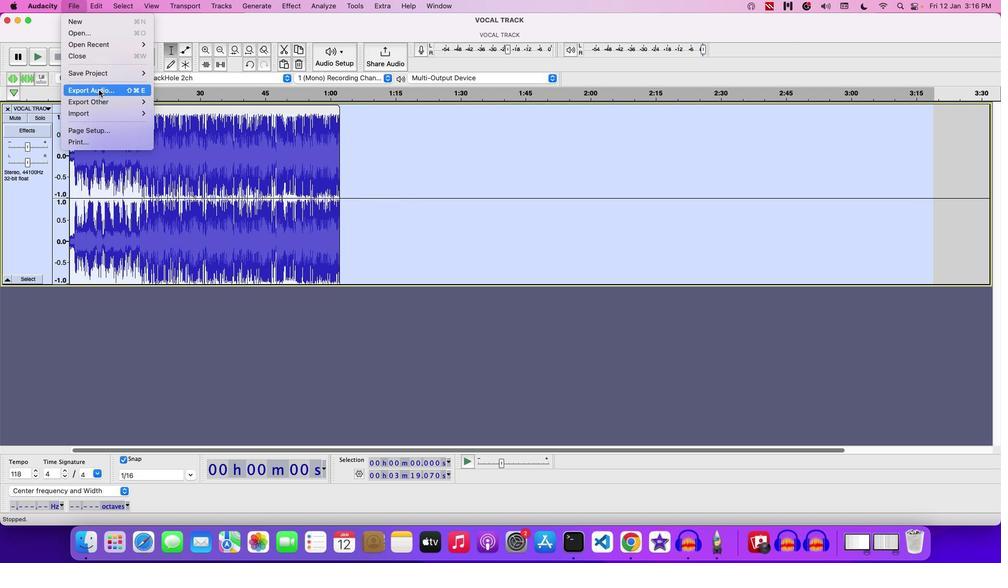 
Action: Mouse moved to (330, 124)
Screenshot: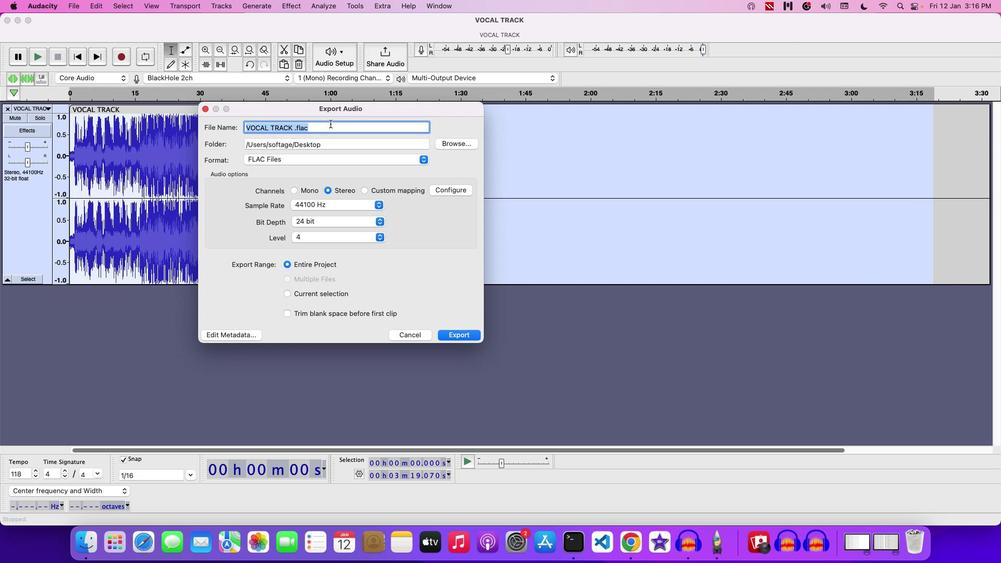 
Action: Key pressed Key.backspace'E''X''P''O''R''T''I''N''G'Key.space'A''U''D''I''O'Key.space'I''N''M'Key.backspaceKey.space'O''G''G'Key.space'F''I''L''E'Key.space'F''O''R'Key.space'U''S''E'Key.space'I''N'Key.space'V''I''D''E''O'Key.space'G''A''M''E'Key.space
Screenshot: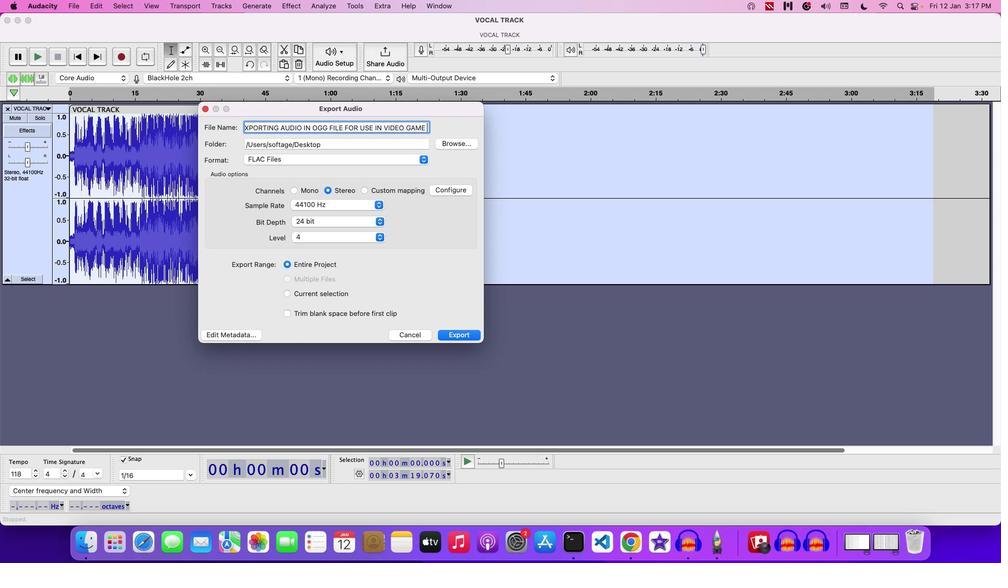 
Action: Mouse moved to (383, 137)
Screenshot: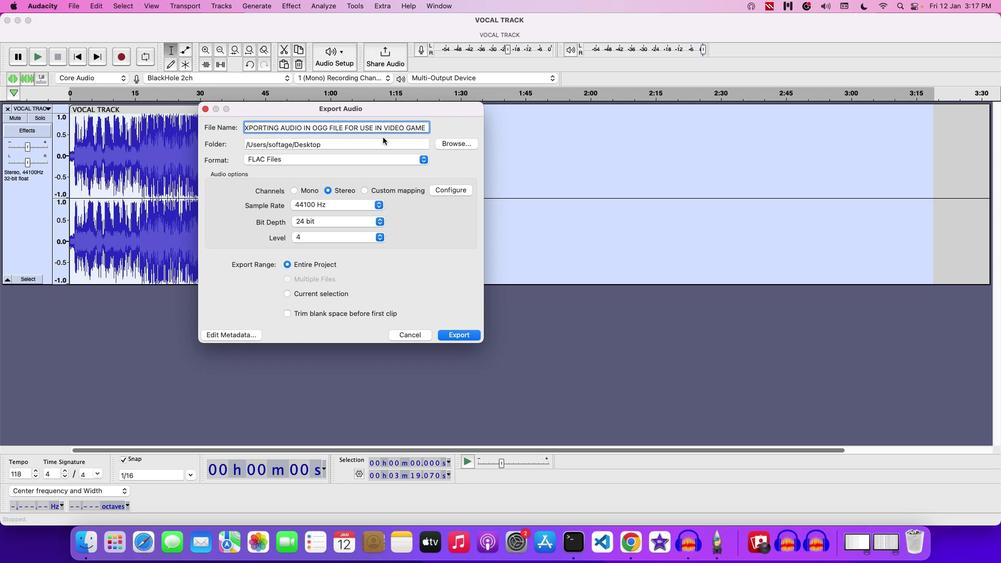 
Action: Key pressed 'P''R''O''J''E''C''T'Key.space
Screenshot: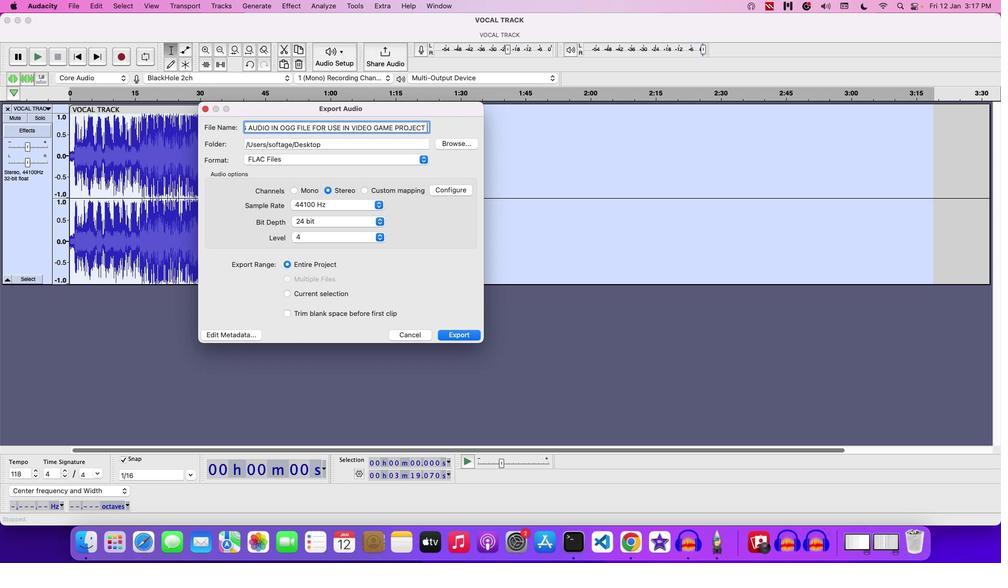 
Action: Mouse moved to (372, 164)
Screenshot: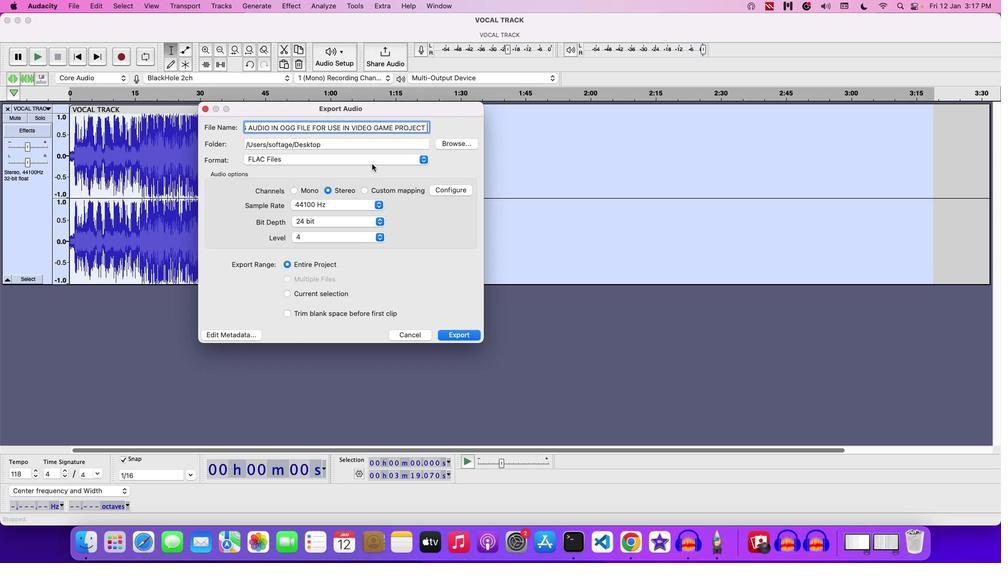 
Action: Mouse pressed left at (372, 164)
Screenshot: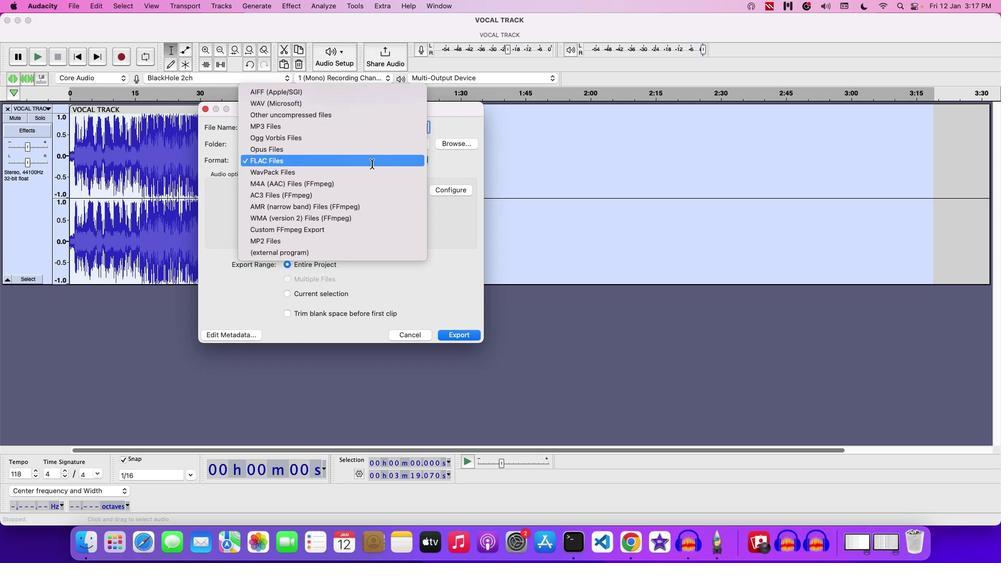 
Action: Mouse moved to (276, 141)
Screenshot: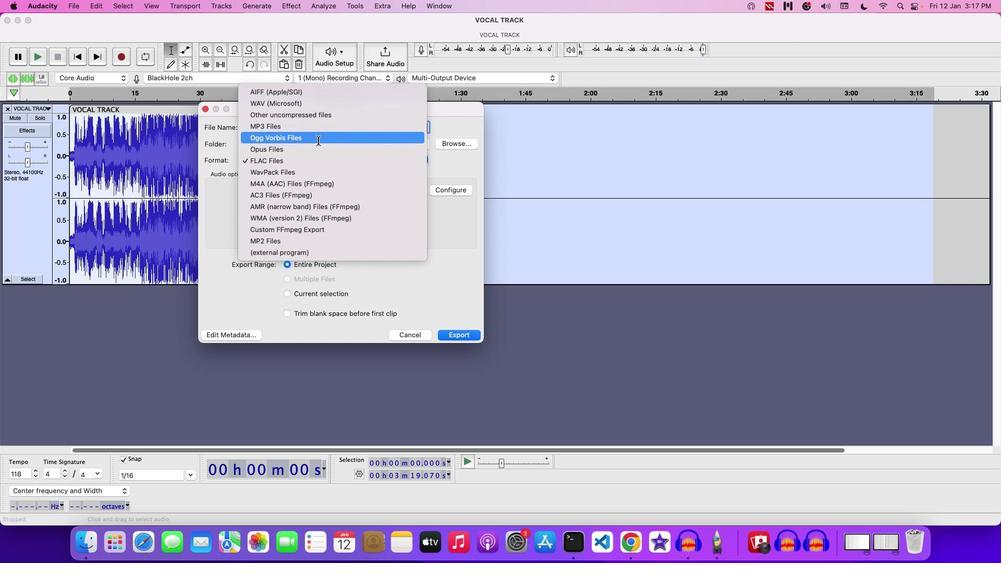
Action: Mouse pressed left at (276, 141)
Screenshot: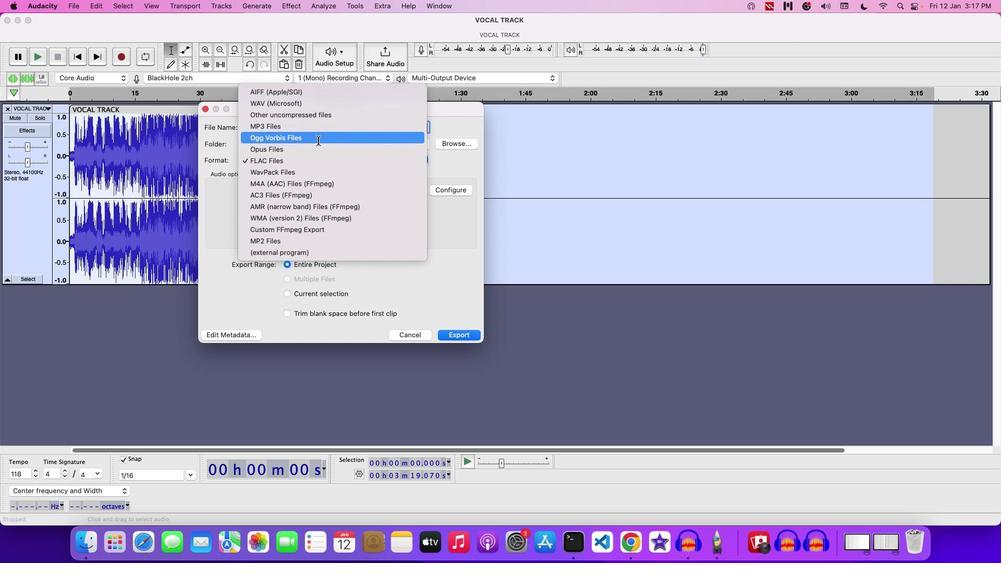 
Action: Mouse moved to (459, 334)
Screenshot: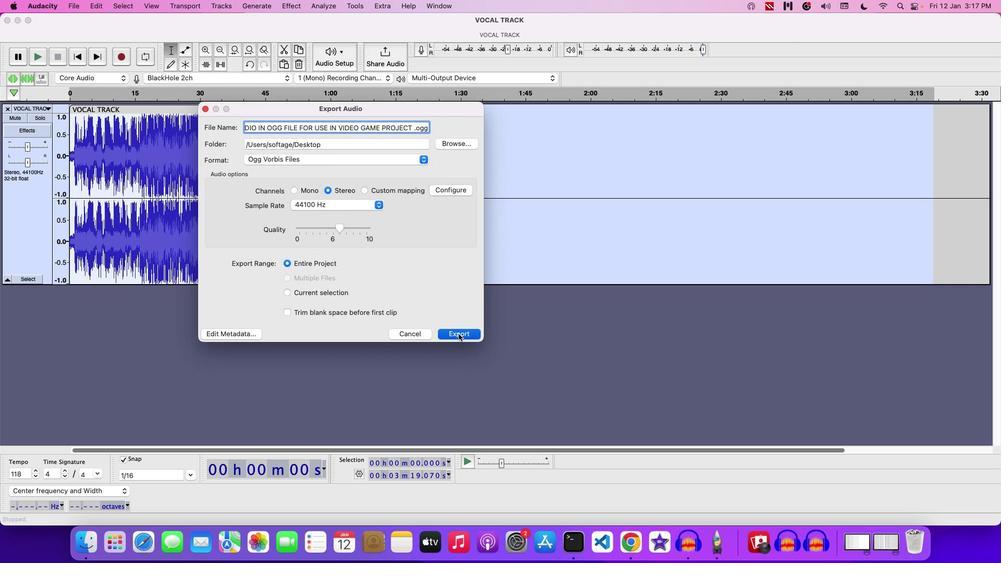 
Action: Mouse pressed left at (459, 334)
Screenshot: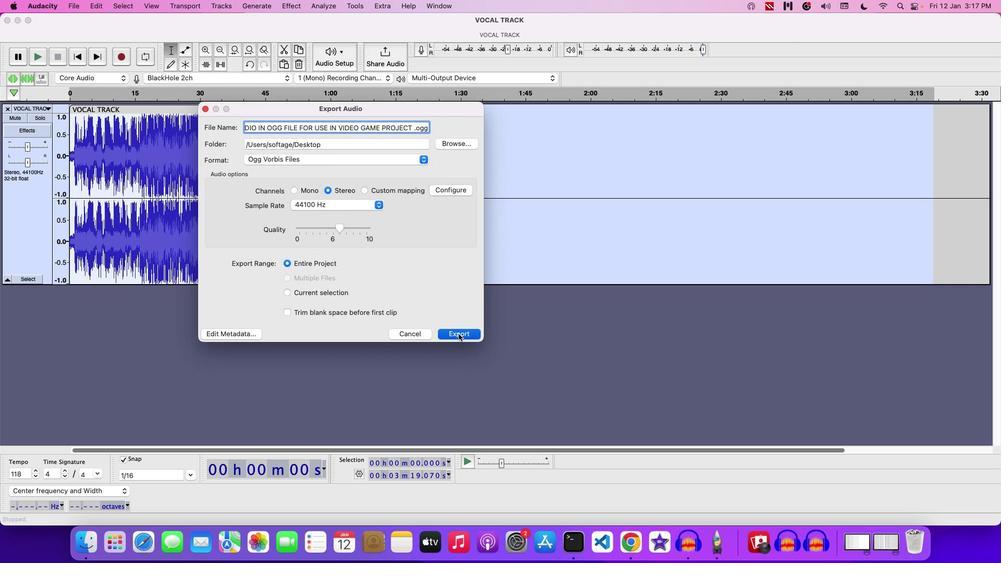 
Action: Mouse moved to (68, 0)
Screenshot: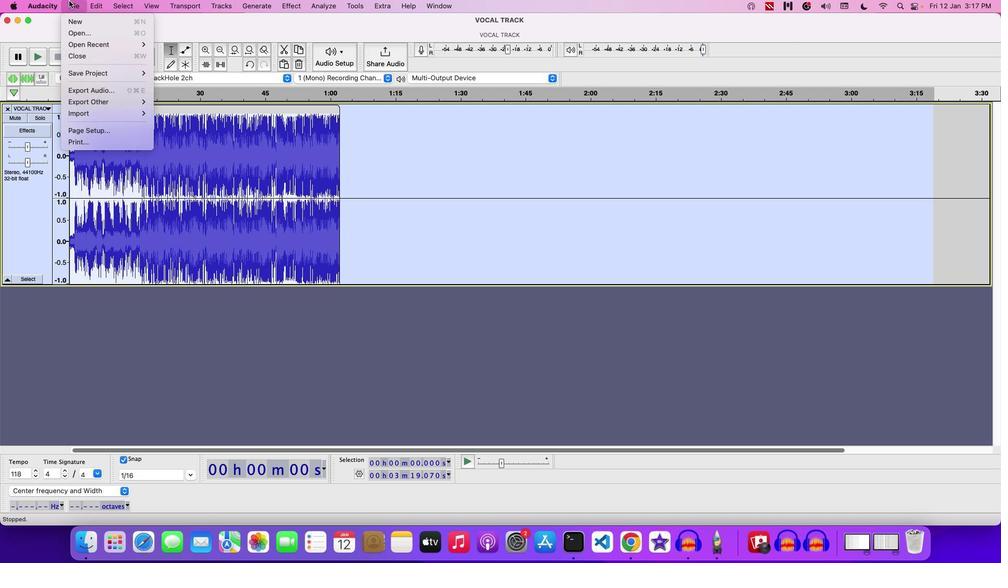 
Action: Mouse pressed left at (68, 0)
Screenshot: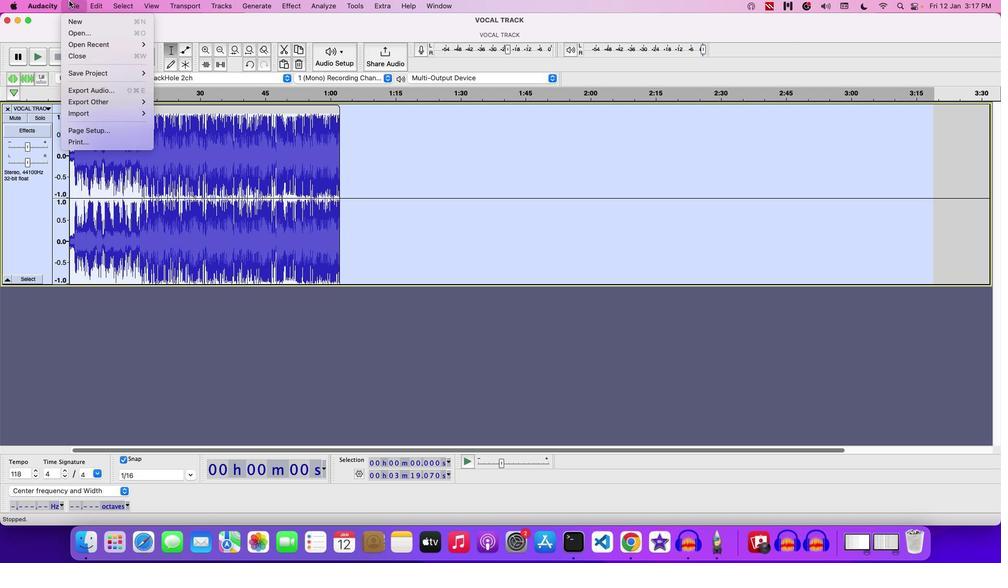 
Action: Mouse moved to (177, 68)
Screenshot: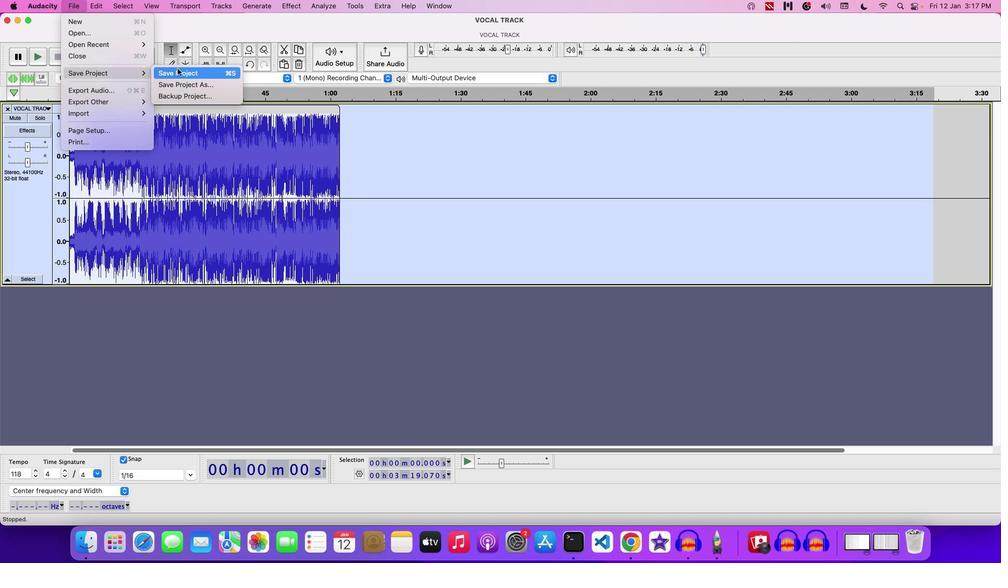 
Action: Mouse pressed left at (177, 68)
Screenshot: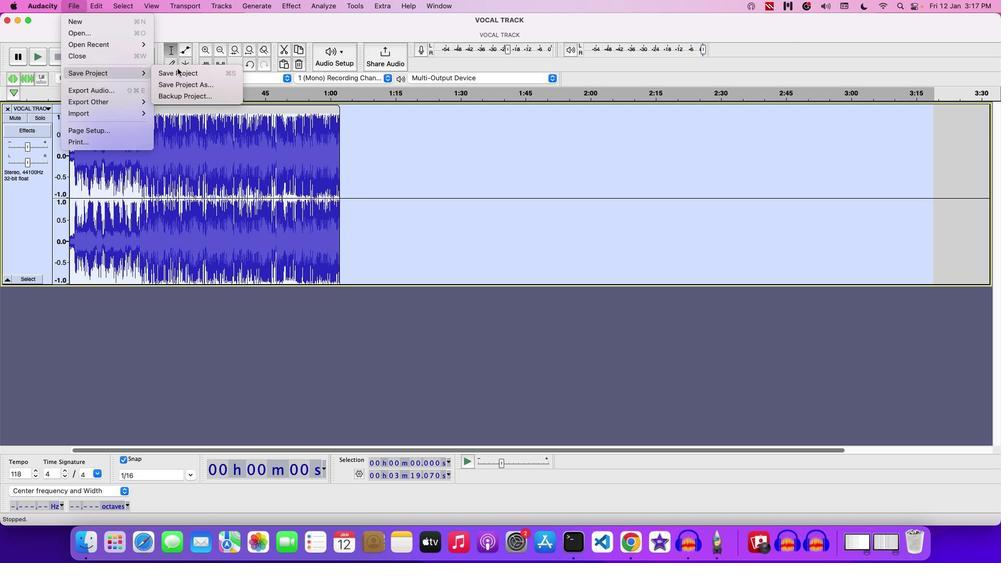 
Action: Mouse moved to (271, 175)
Screenshot: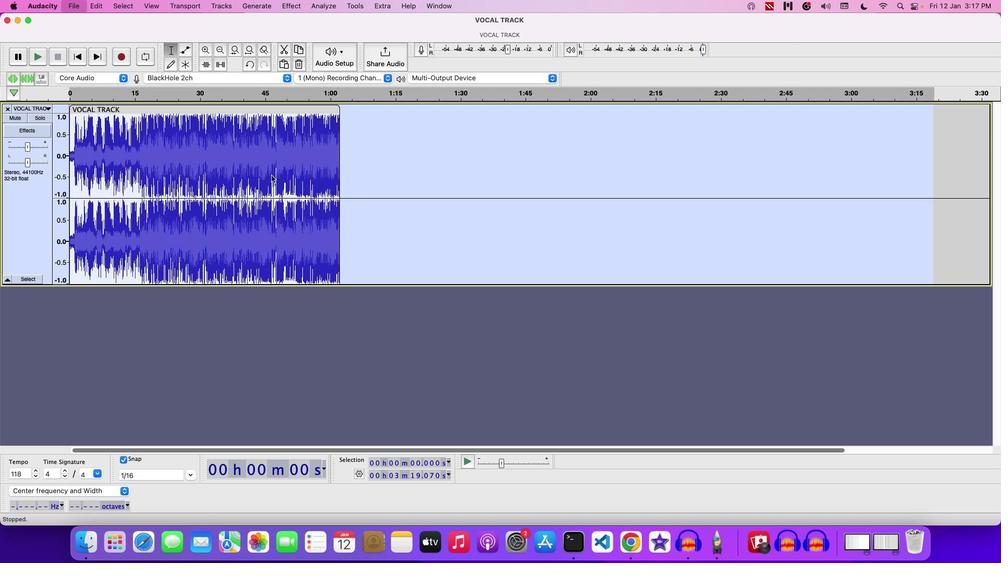 
Action: Key pressed Key.backspace'E''X''P'Key.space'A'Key.space'A''U''D'Key.backspaceKey.backspaceKey.backspaceKey.backspaceKey.backspace'A''U''D''I''O'Key.space'I''N'Key.space'O''G''G'Key.space'F''O''R''M''A''T'Key.space'F''O''R'Key.space'V''I''D''E''O'Key.space'G''A''M''E'Key.space'2'
Screenshot: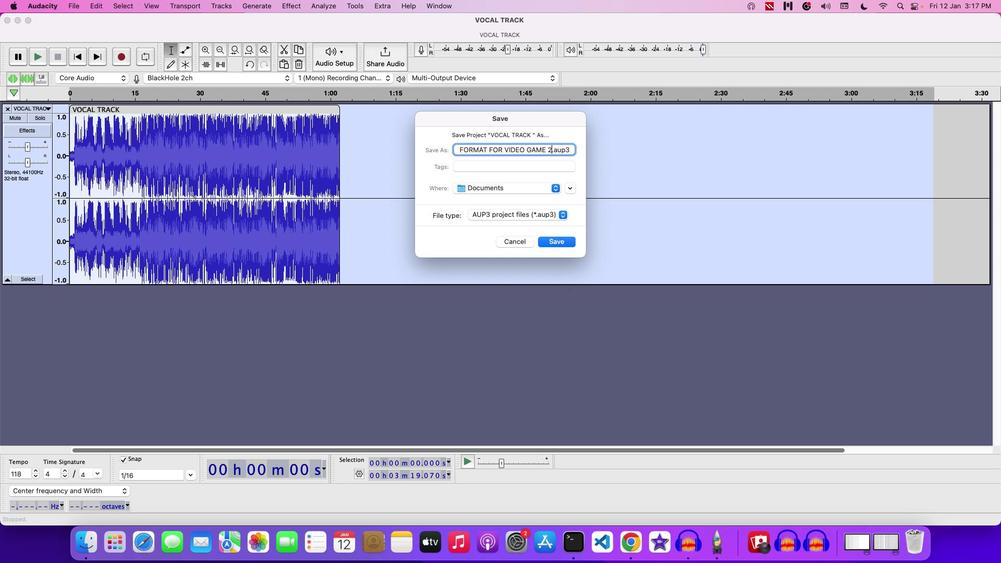 
Action: Mouse moved to (565, 233)
Screenshot: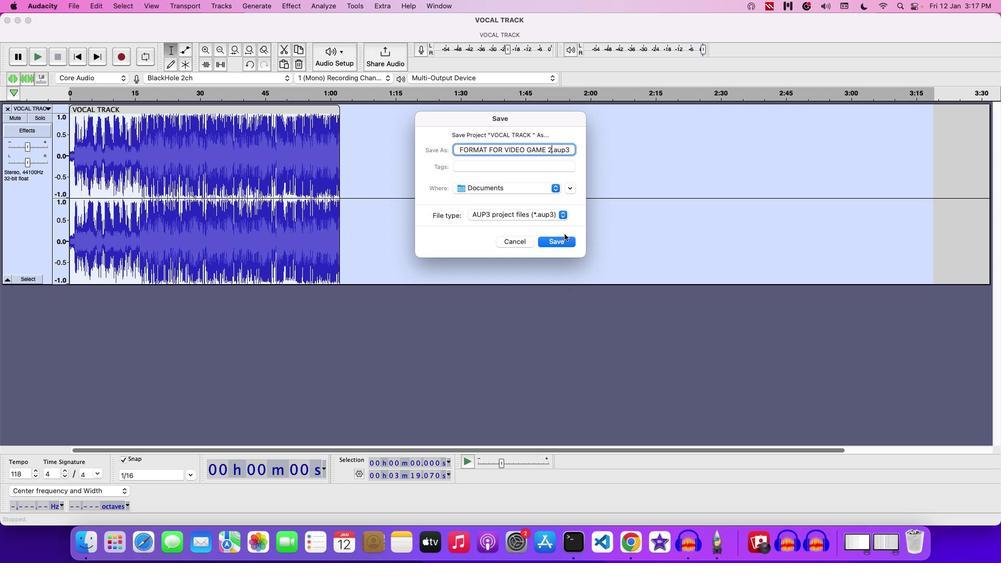 
Action: Mouse pressed left at (565, 233)
Screenshot: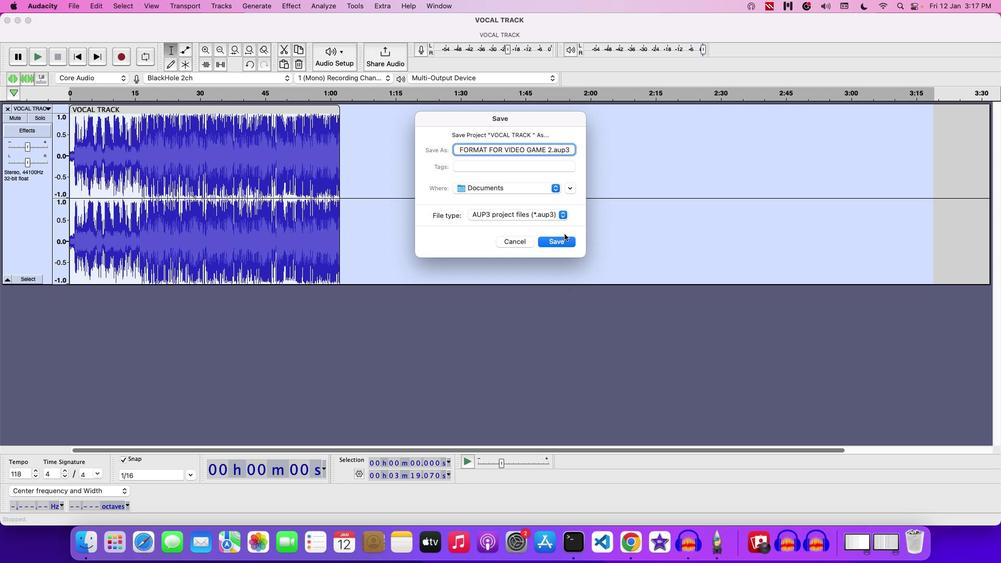 
Action: Mouse moved to (559, 243)
Screenshot: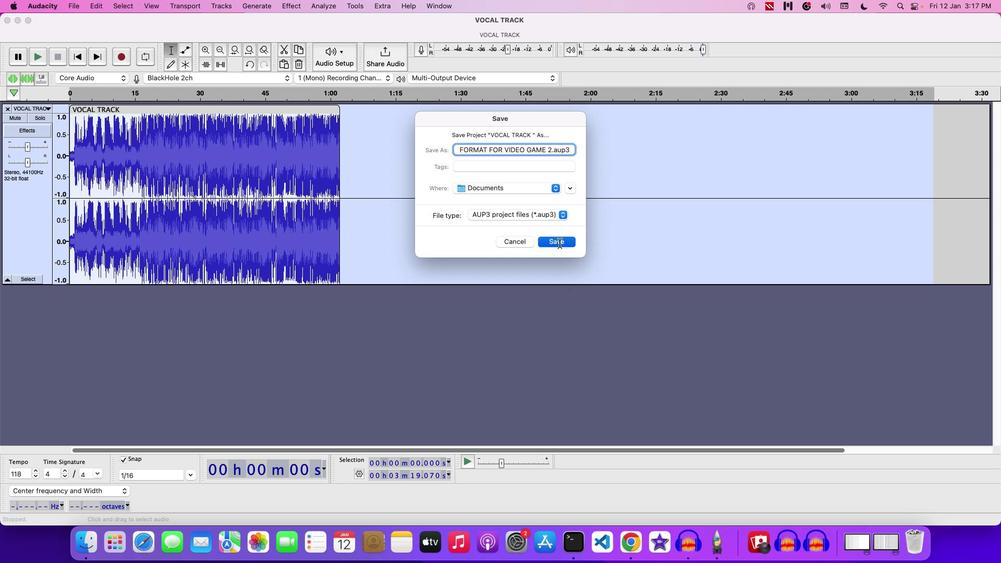 
Action: Mouse pressed left at (559, 243)
Screenshot: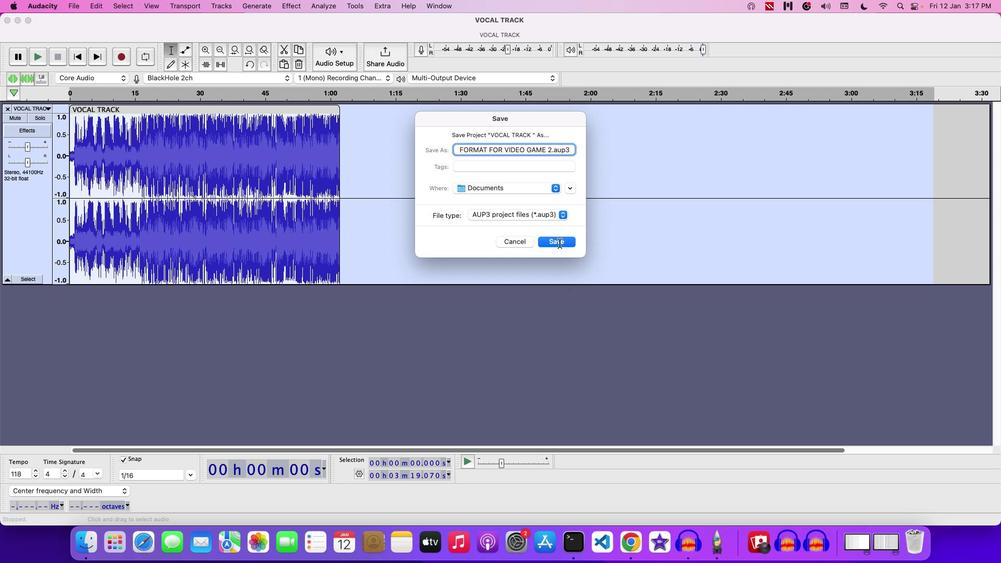 
Action: Mouse moved to (555, 231)
Screenshot: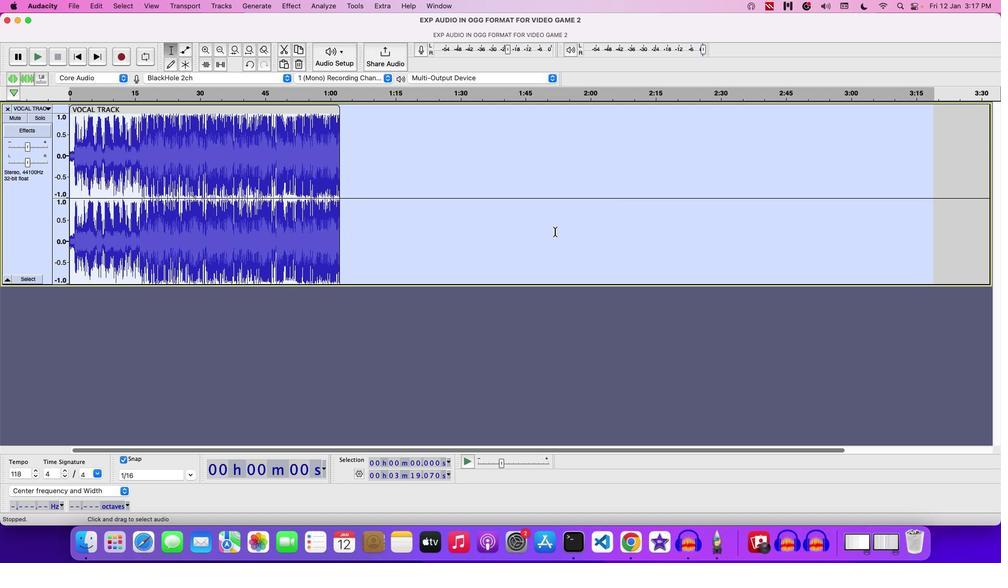 
